 Task: Create Issue Issue0000000290 in Backlog  in Scrum Project Project0000000058 in Jira. Change IN PROGRESS as Status of Issue Issue0000000282 in Backlog  in Scrum Project Project0000000057 in Jira. Change IN PROGRESS as Status of Issue Issue0000000284 in Backlog  in Scrum Project Project0000000057 in Jira. Change IN PROGRESS as Status of Issue Issue0000000286 in Backlog  in Scrum Project Project0000000058 in Jira. Change IN PROGRESS as Status of Issue Issue0000000288 in Backlog  in Scrum Project Project0000000058 in Jira
Action: Mouse moved to (64, 225)
Screenshot: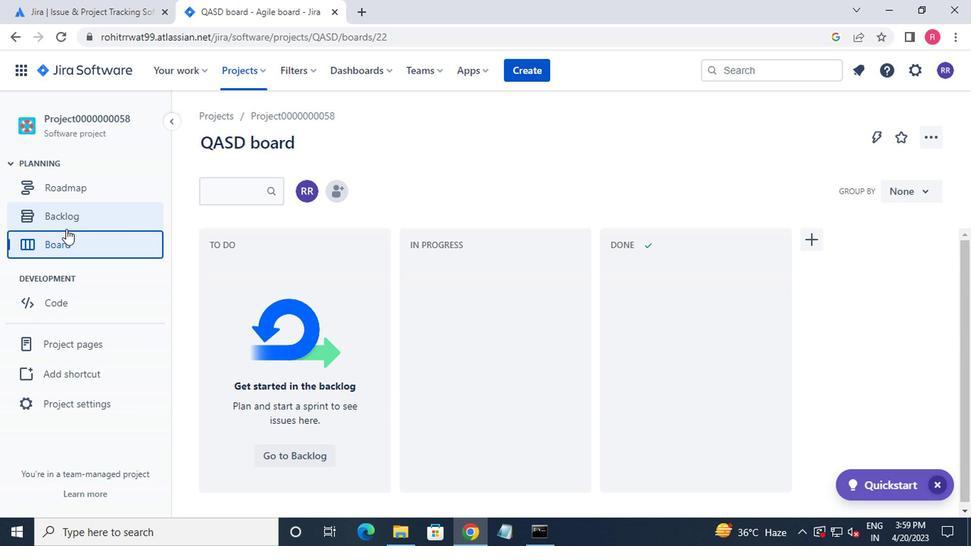 
Action: Mouse pressed left at (64, 225)
Screenshot: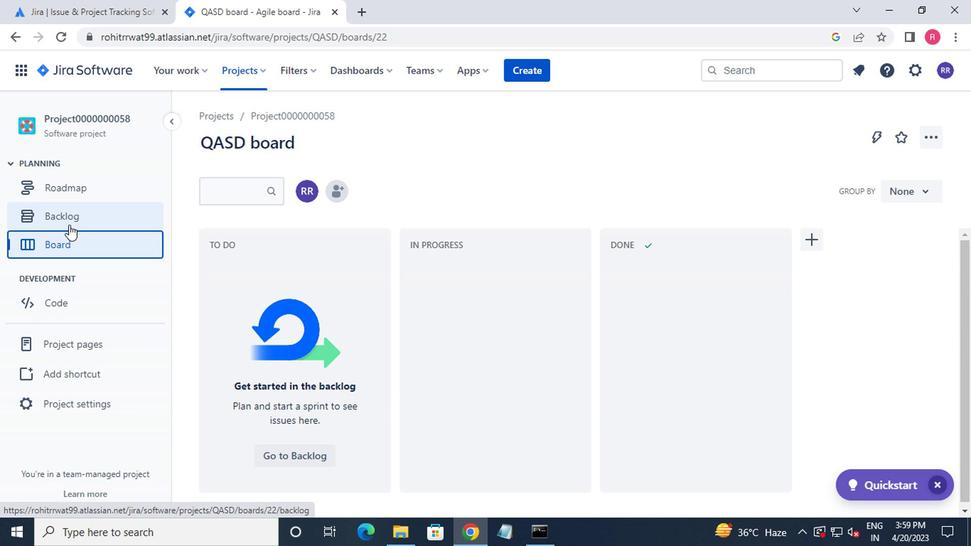 
Action: Mouse moved to (153, 321)
Screenshot: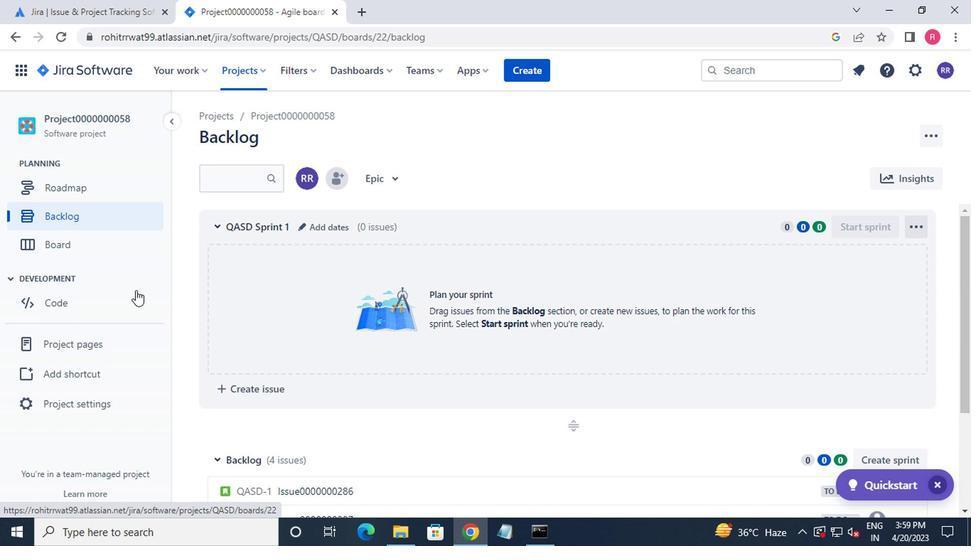 
Action: Mouse scrolled (153, 320) with delta (0, -1)
Screenshot: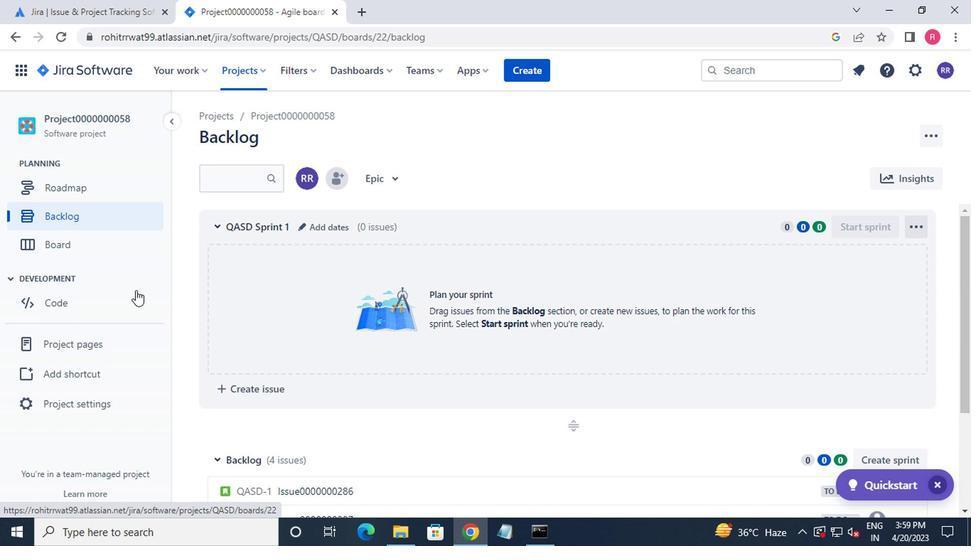 
Action: Mouse moved to (153, 322)
Screenshot: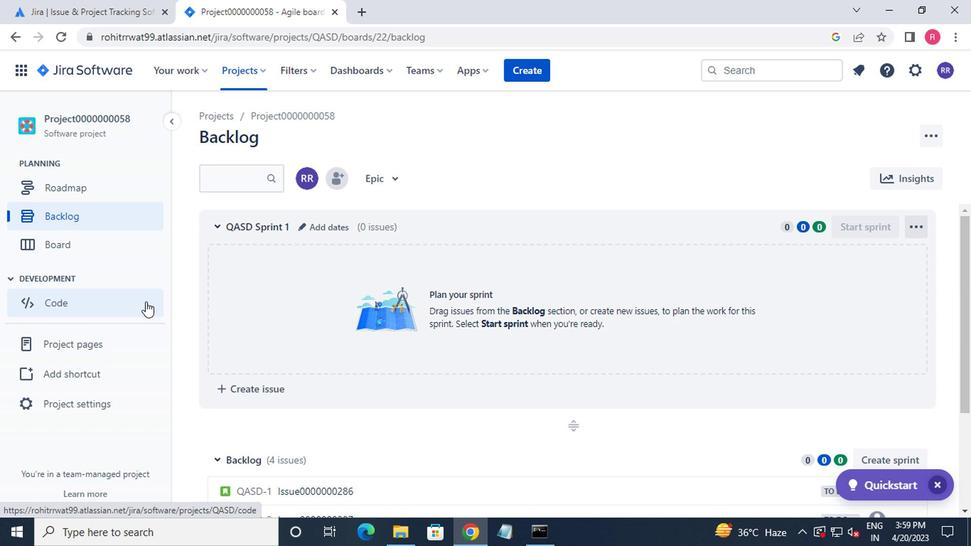 
Action: Mouse scrolled (153, 321) with delta (0, 0)
Screenshot: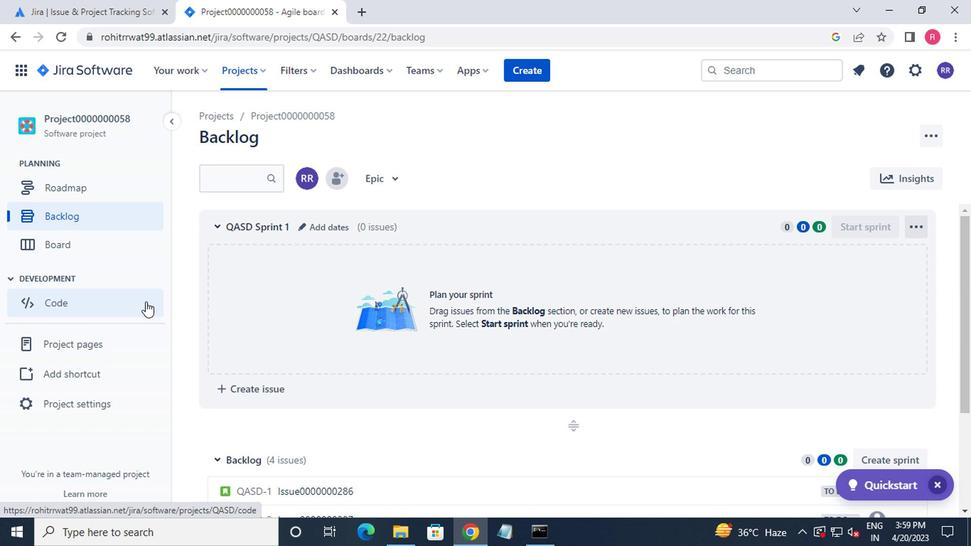 
Action: Mouse moved to (154, 323)
Screenshot: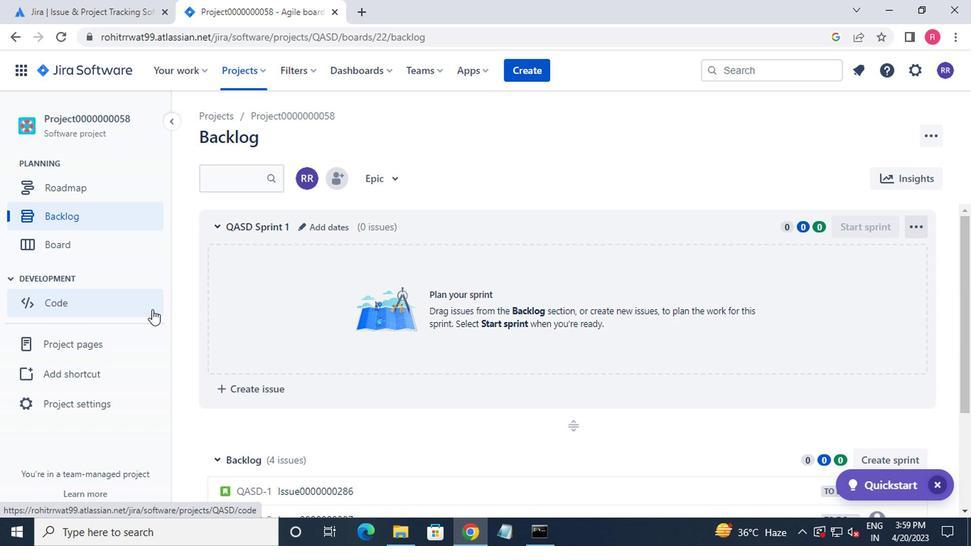 
Action: Mouse scrolled (154, 323) with delta (0, 0)
Screenshot: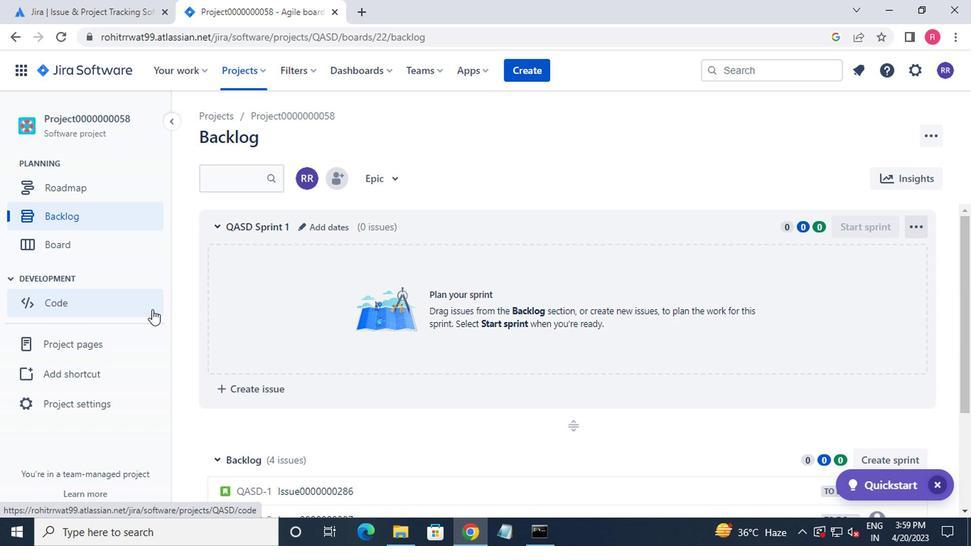 
Action: Mouse moved to (230, 350)
Screenshot: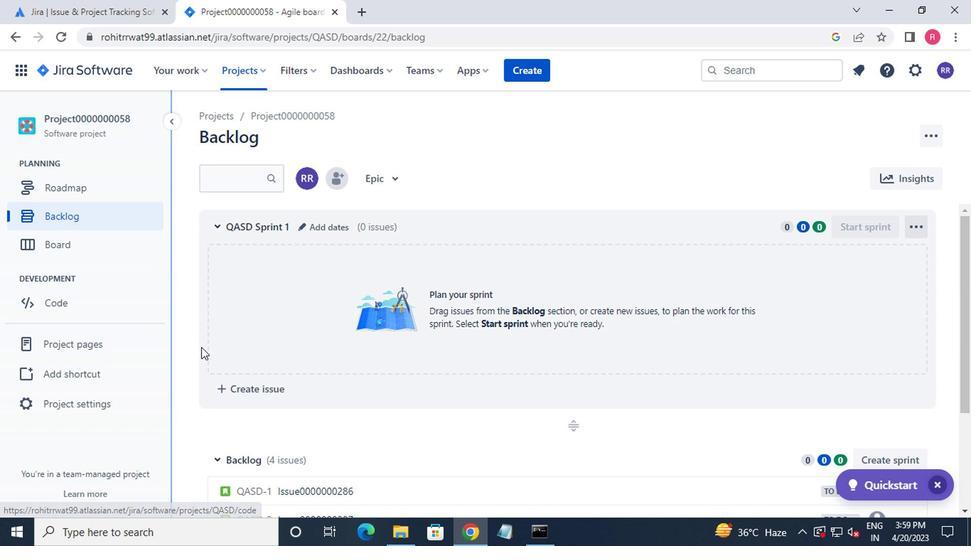 
Action: Mouse scrolled (230, 350) with delta (0, 0)
Screenshot: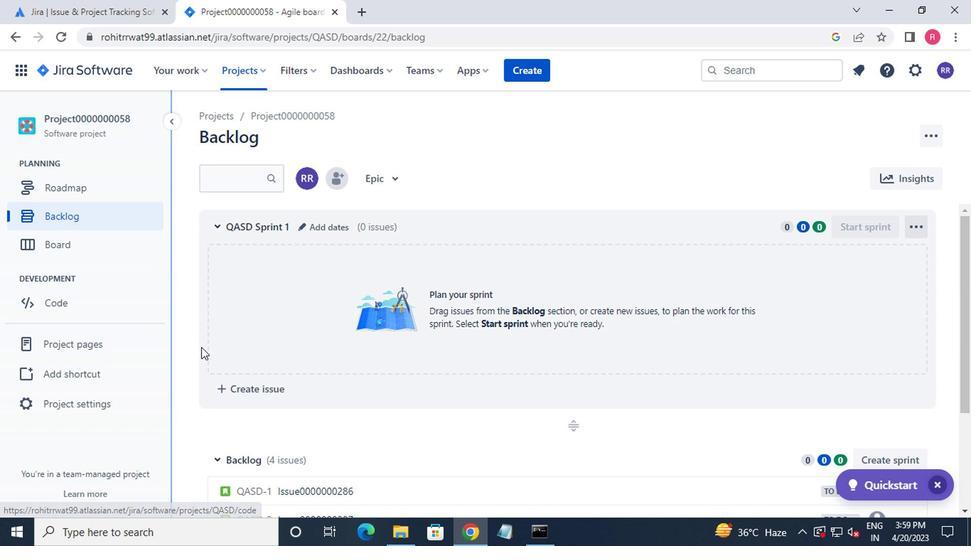 
Action: Mouse moved to (248, 357)
Screenshot: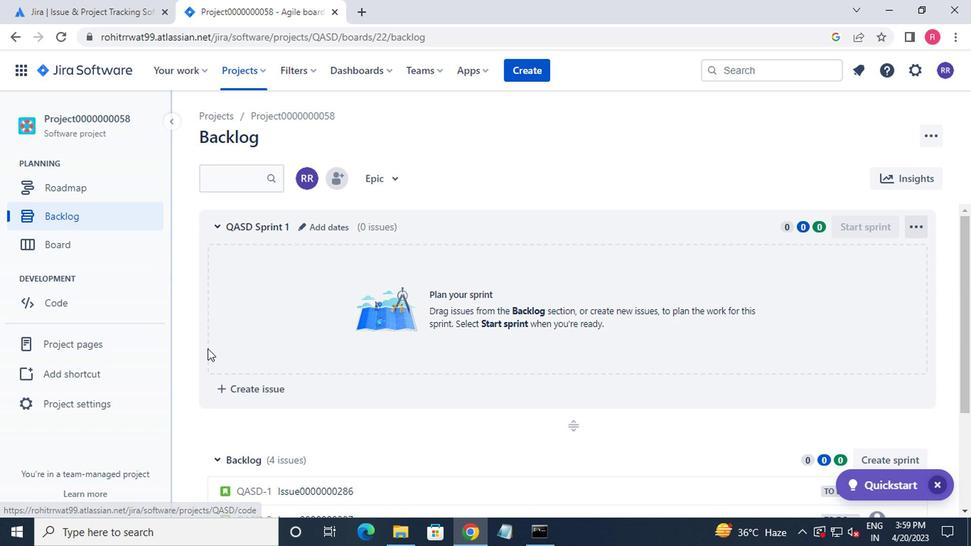 
Action: Mouse scrolled (248, 356) with delta (0, 0)
Screenshot: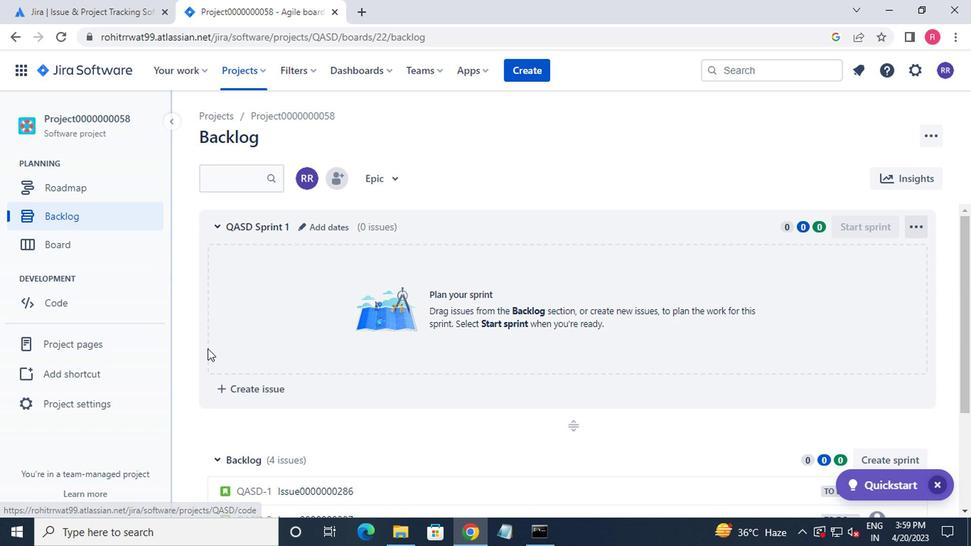 
Action: Mouse moved to (267, 360)
Screenshot: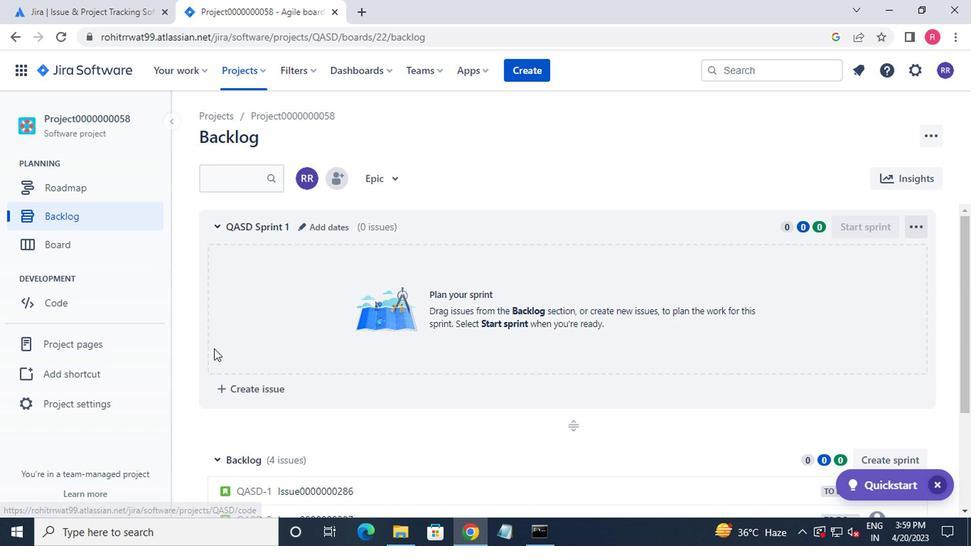 
Action: Mouse scrolled (267, 360) with delta (0, 0)
Screenshot: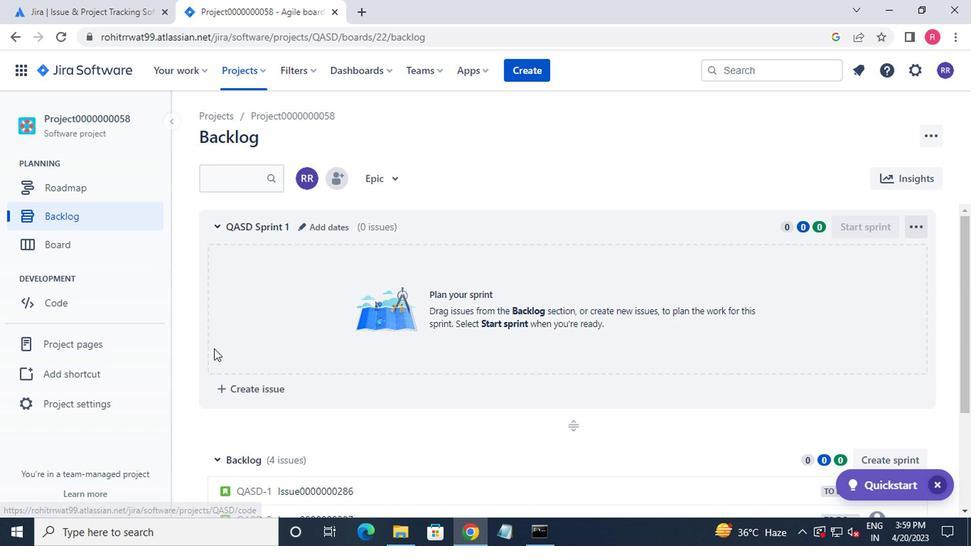 
Action: Mouse moved to (266, 453)
Screenshot: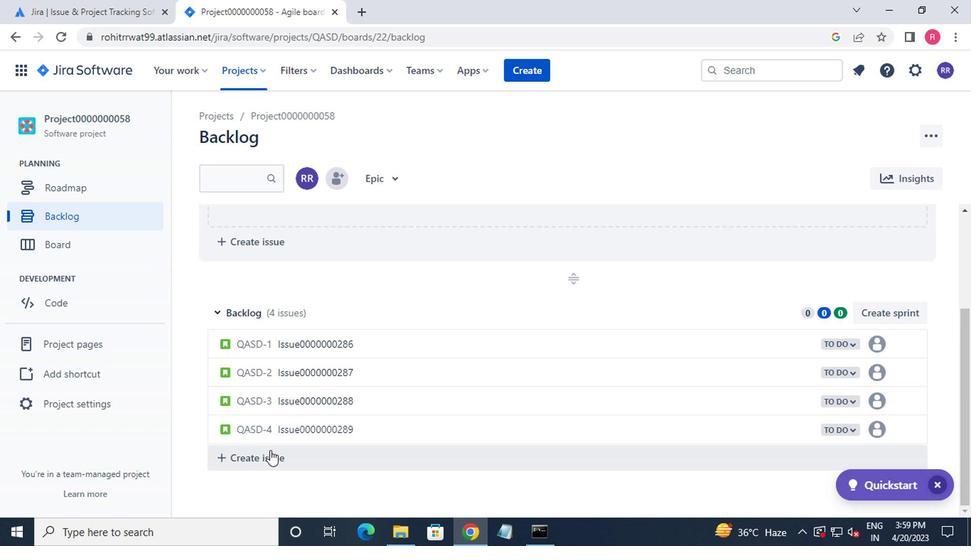 
Action: Mouse pressed left at (266, 453)
Screenshot: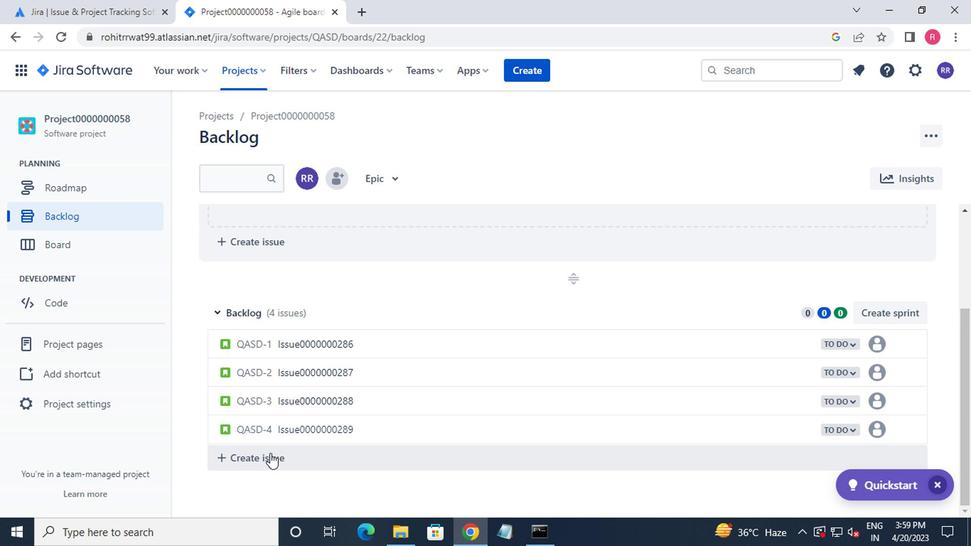 
Action: Key pressed <Key.shift_r>Issue0000000290<Key.enter>
Screenshot: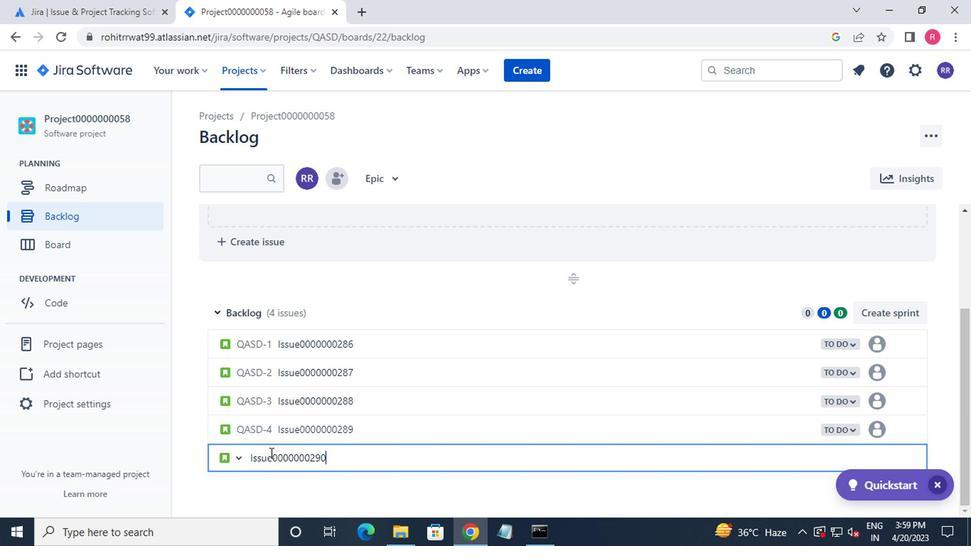 
Action: Mouse moved to (183, 66)
Screenshot: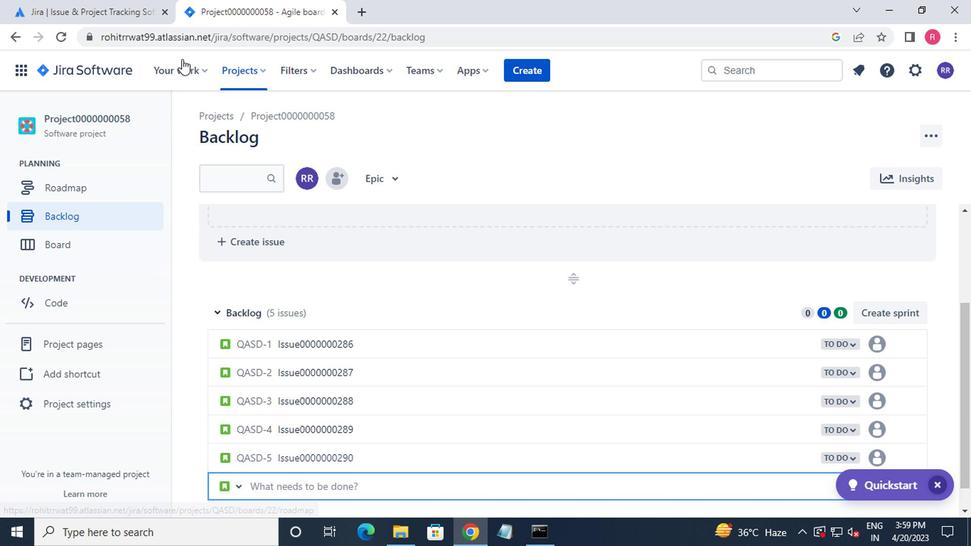 
Action: Mouse pressed left at (183, 66)
Screenshot: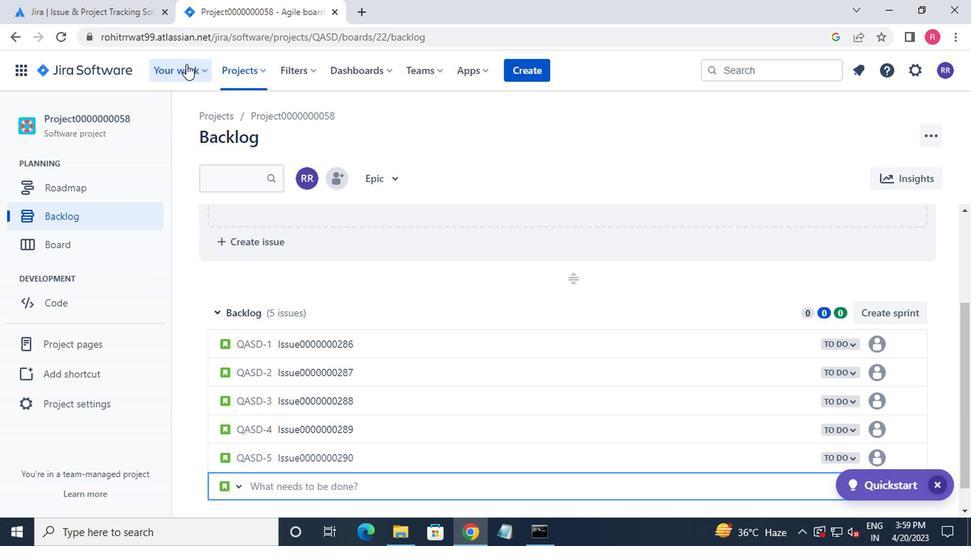 
Action: Mouse moved to (229, 75)
Screenshot: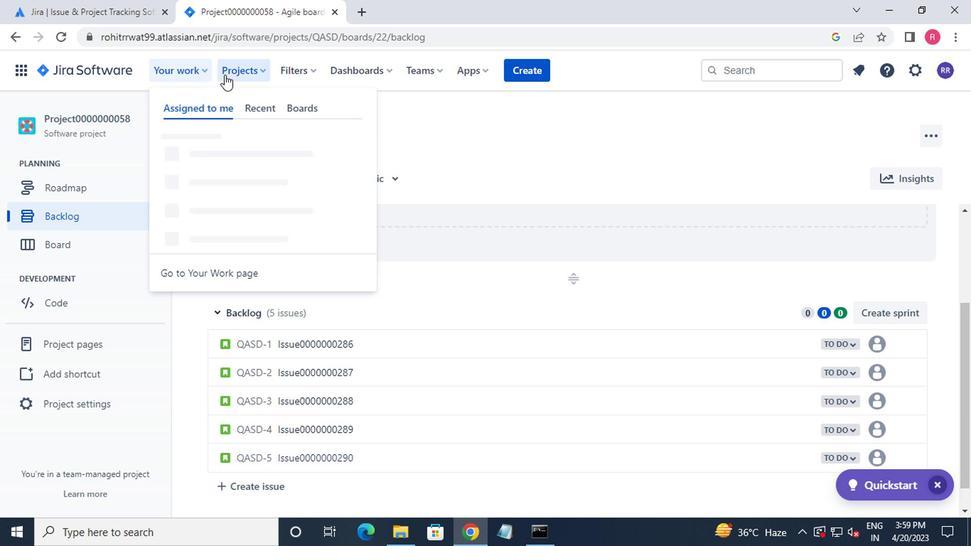 
Action: Mouse pressed left at (229, 75)
Screenshot: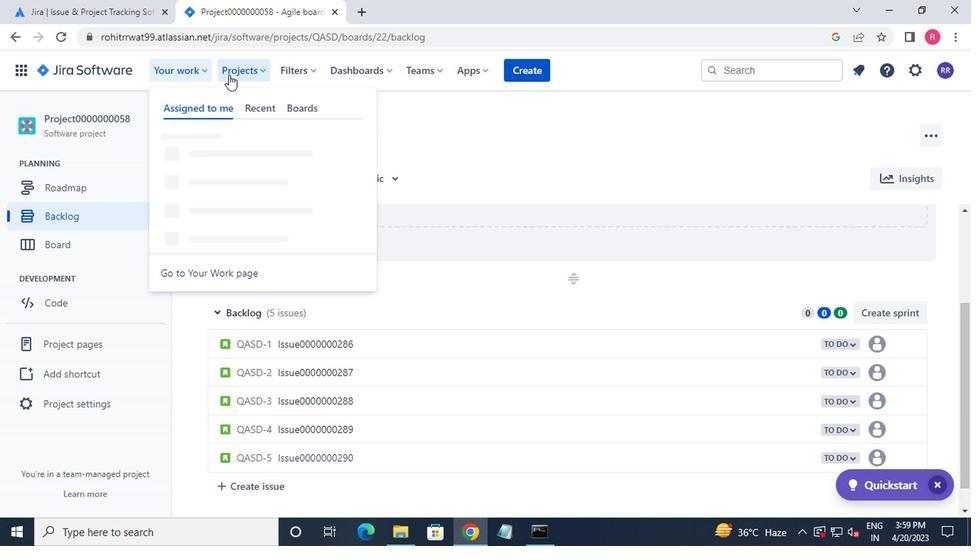 
Action: Mouse moved to (297, 164)
Screenshot: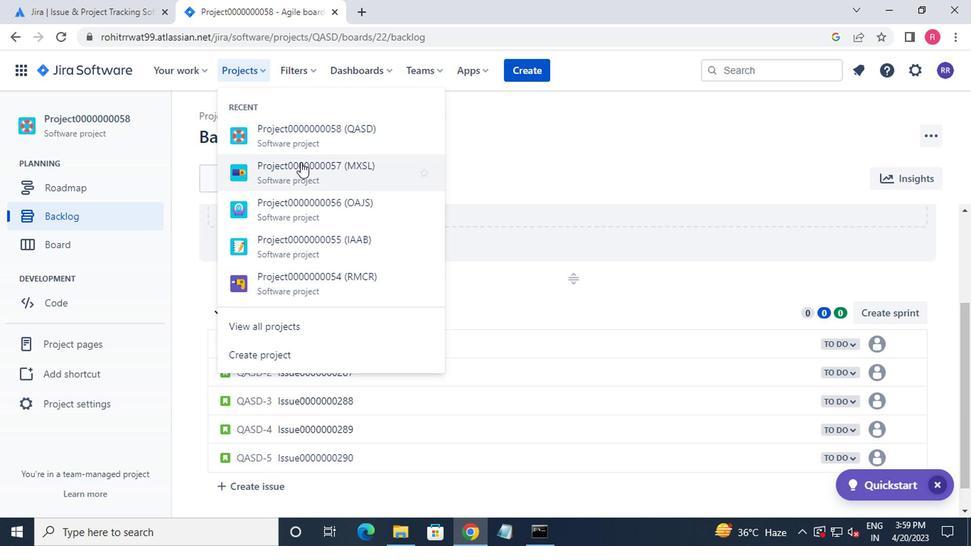 
Action: Mouse pressed left at (297, 164)
Screenshot: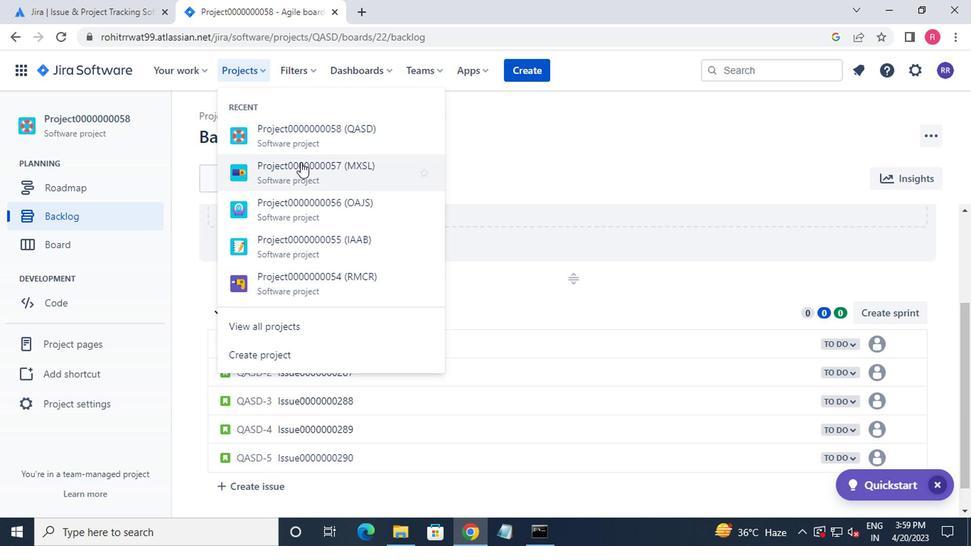 
Action: Mouse moved to (96, 222)
Screenshot: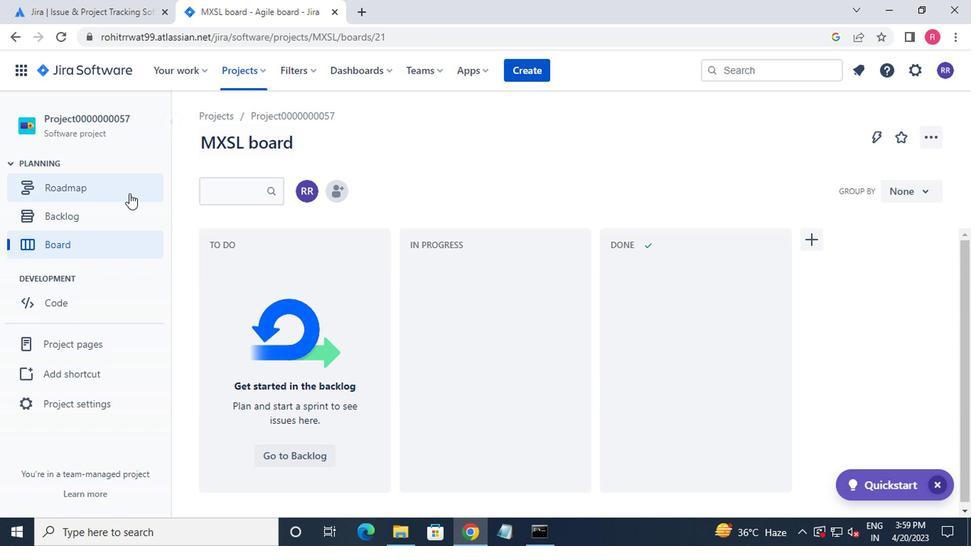
Action: Mouse pressed left at (96, 222)
Screenshot: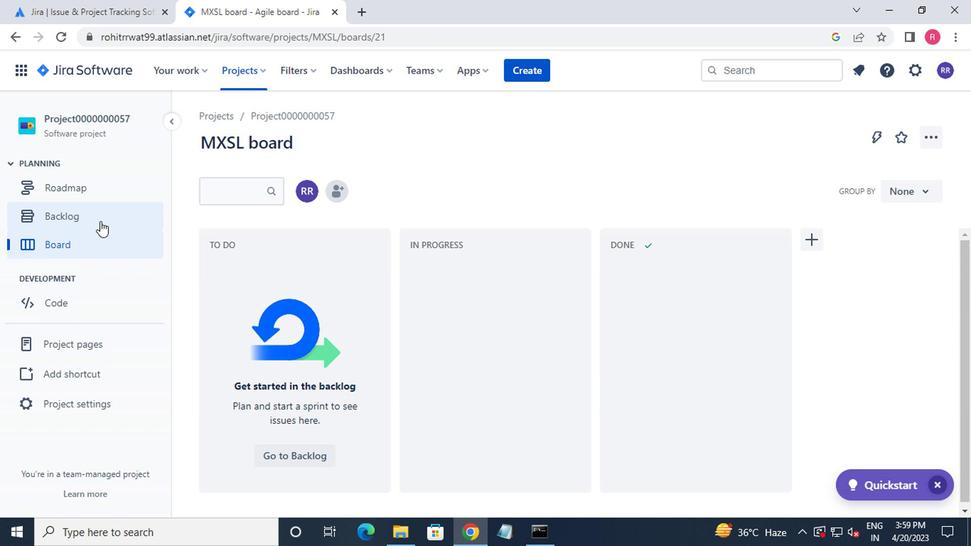 
Action: Mouse moved to (412, 300)
Screenshot: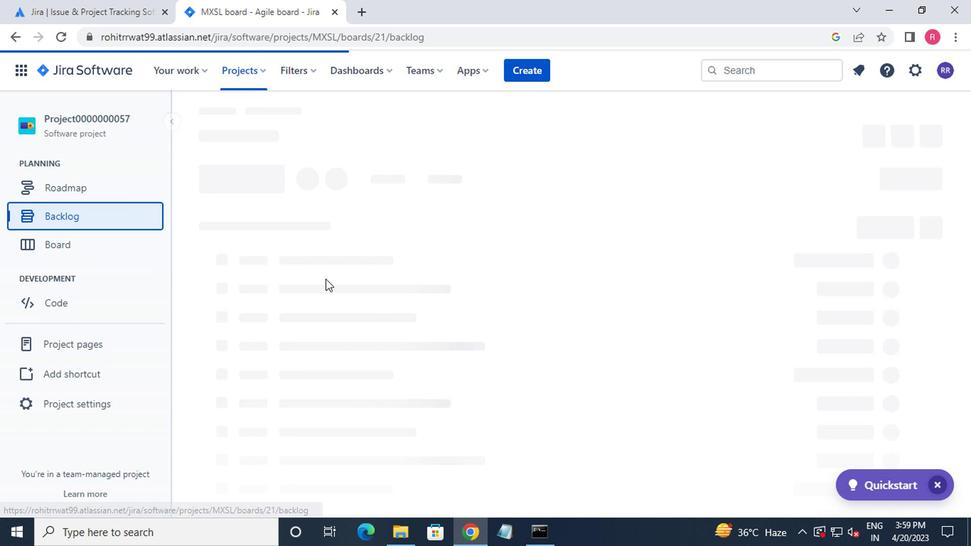 
Action: Mouse scrolled (412, 299) with delta (0, -1)
Screenshot: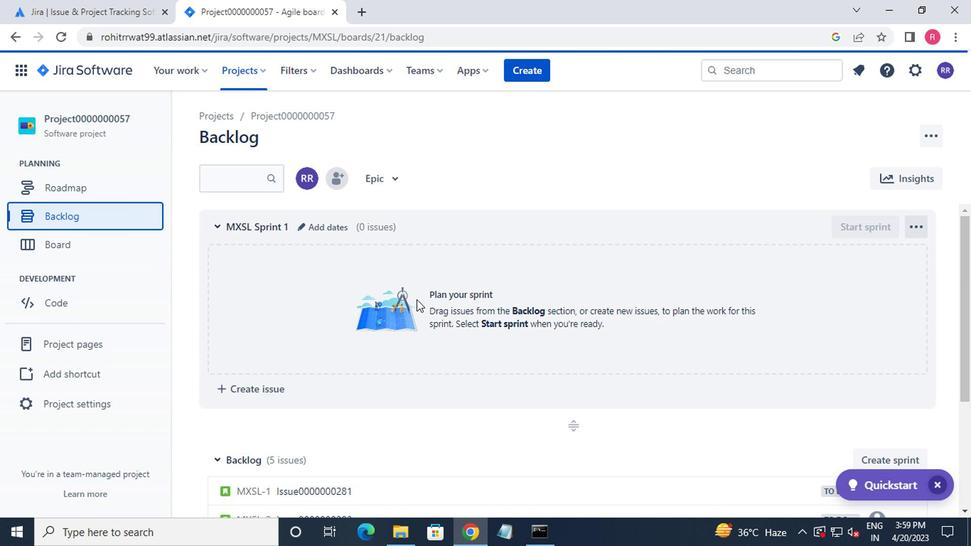 
Action: Mouse scrolled (412, 299) with delta (0, -1)
Screenshot: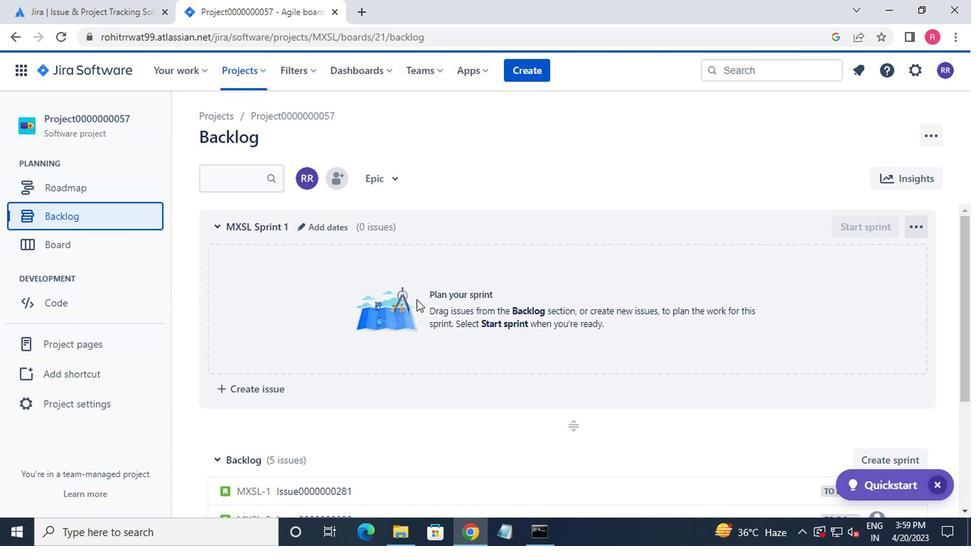 
Action: Mouse scrolled (412, 299) with delta (0, -1)
Screenshot: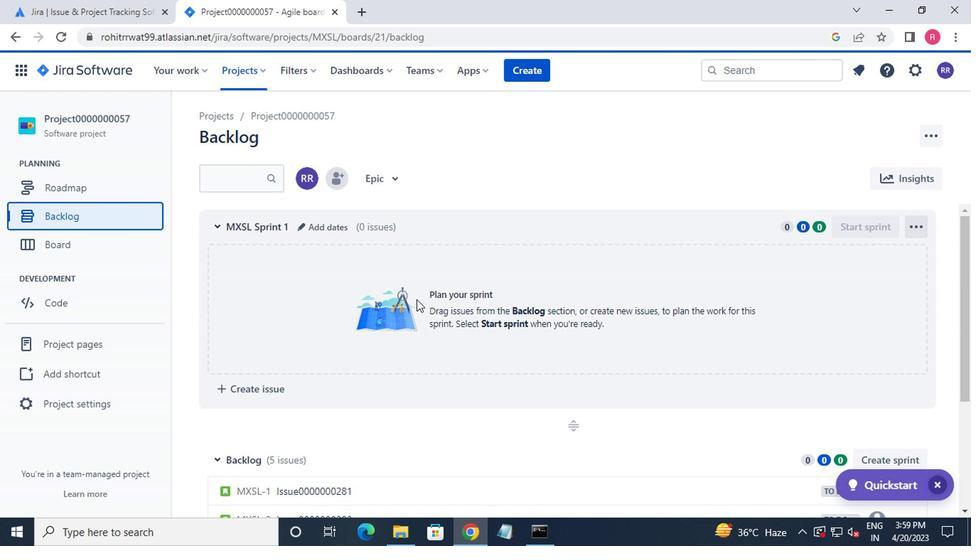 
Action: Mouse moved to (492, 276)
Screenshot: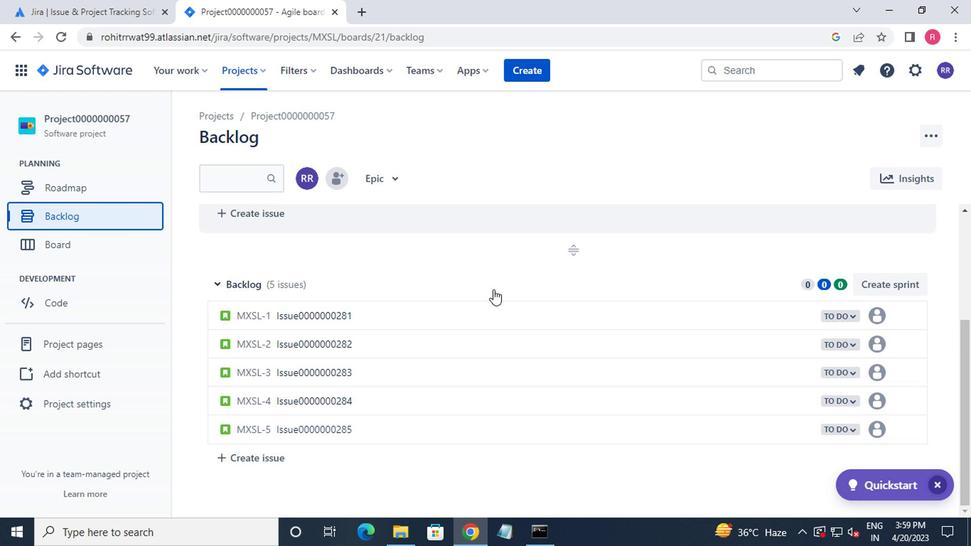 
Action: Mouse scrolled (492, 277) with delta (0, 1)
Screenshot: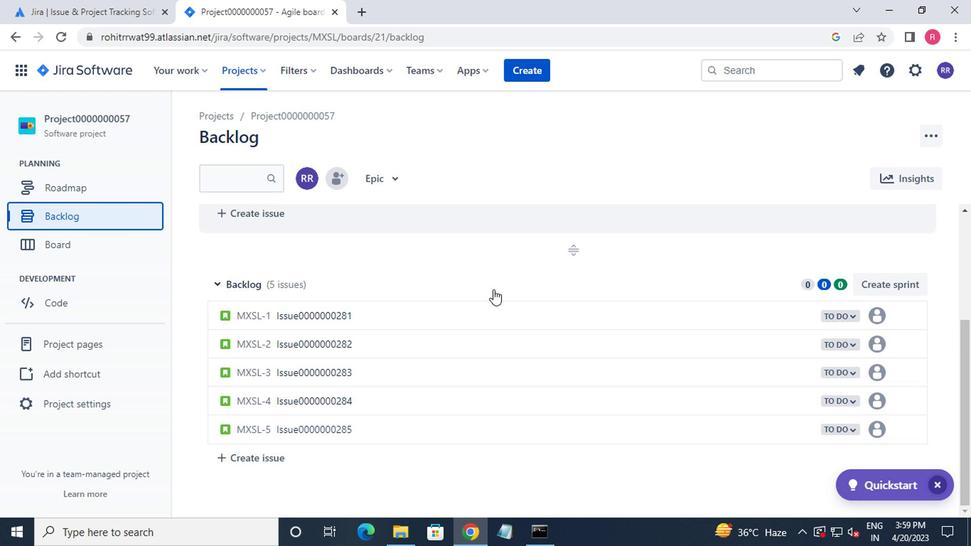 
Action: Mouse scrolled (492, 277) with delta (0, 1)
Screenshot: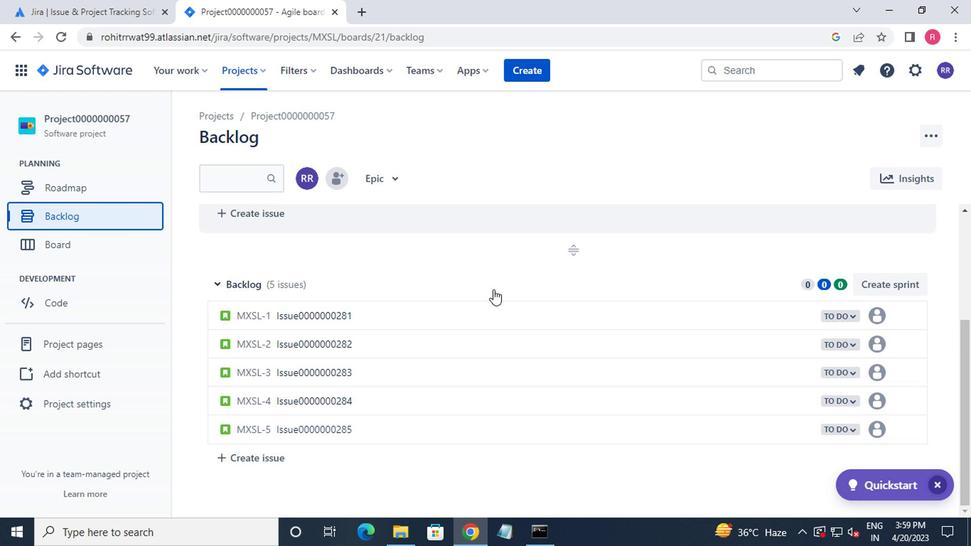 
Action: Mouse scrolled (492, 277) with delta (0, 1)
Screenshot: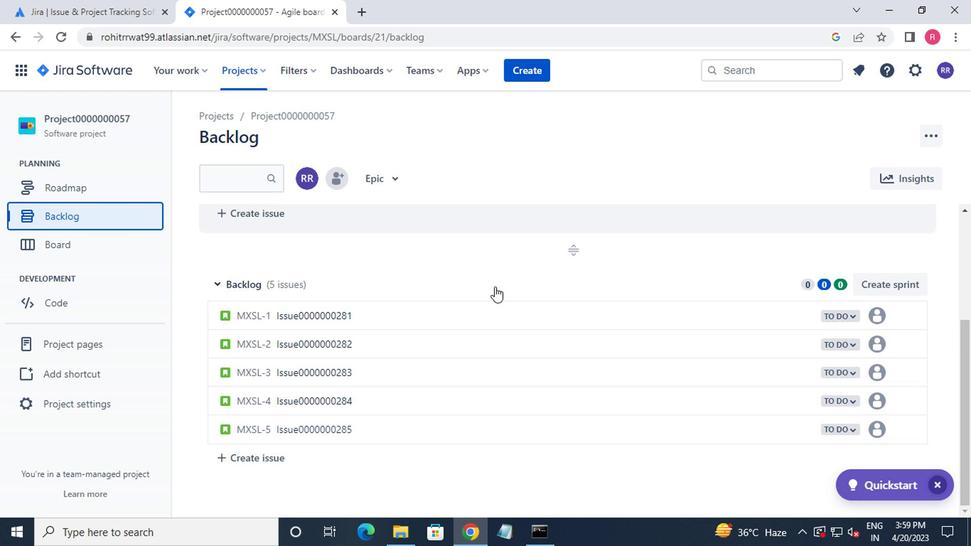 
Action: Mouse moved to (494, 264)
Screenshot: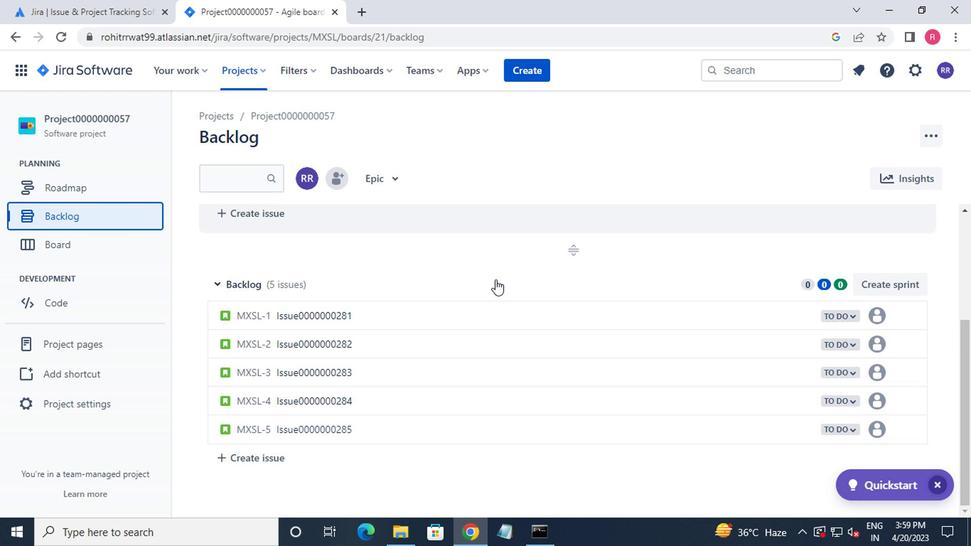 
Action: Mouse scrolled (494, 264) with delta (0, 0)
Screenshot: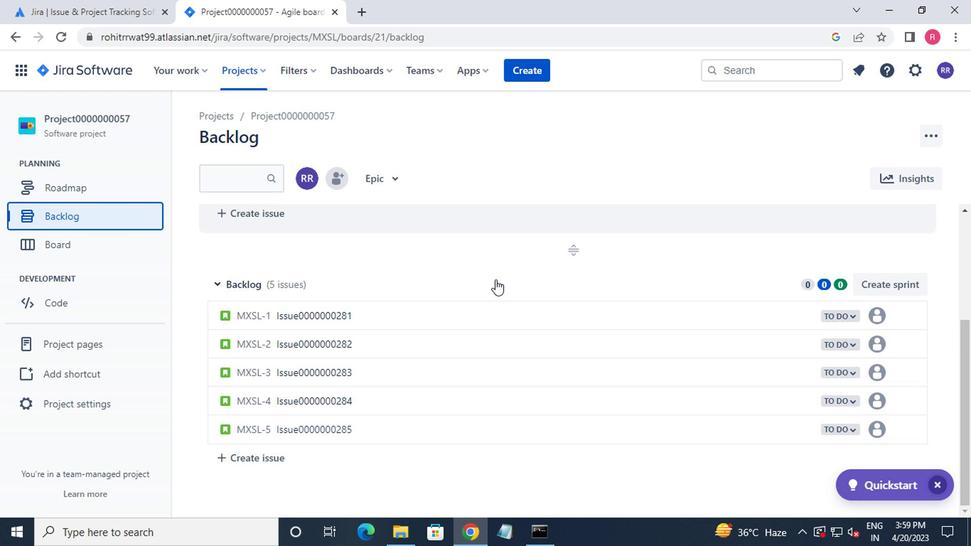 
Action: Mouse moved to (561, 389)
Screenshot: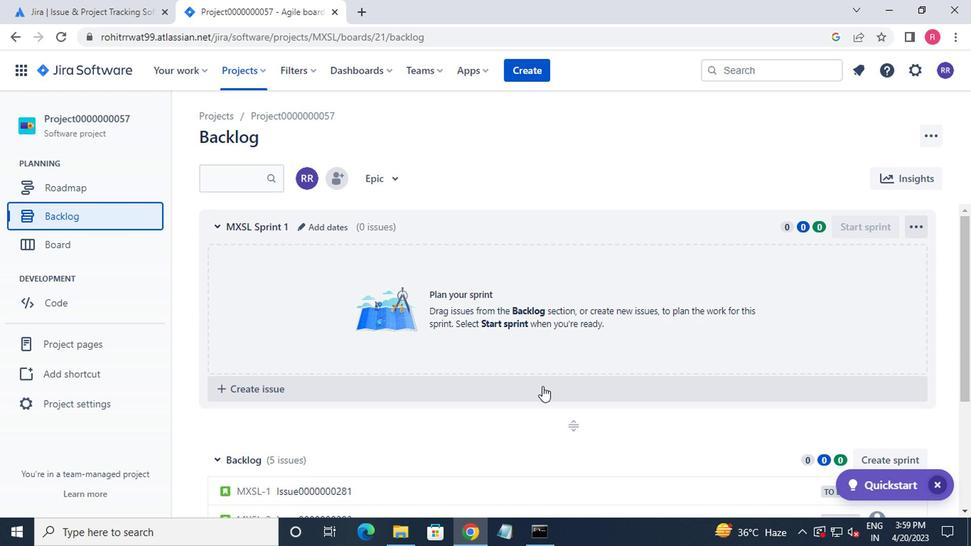 
Action: Mouse scrolled (561, 388) with delta (0, 0)
Screenshot: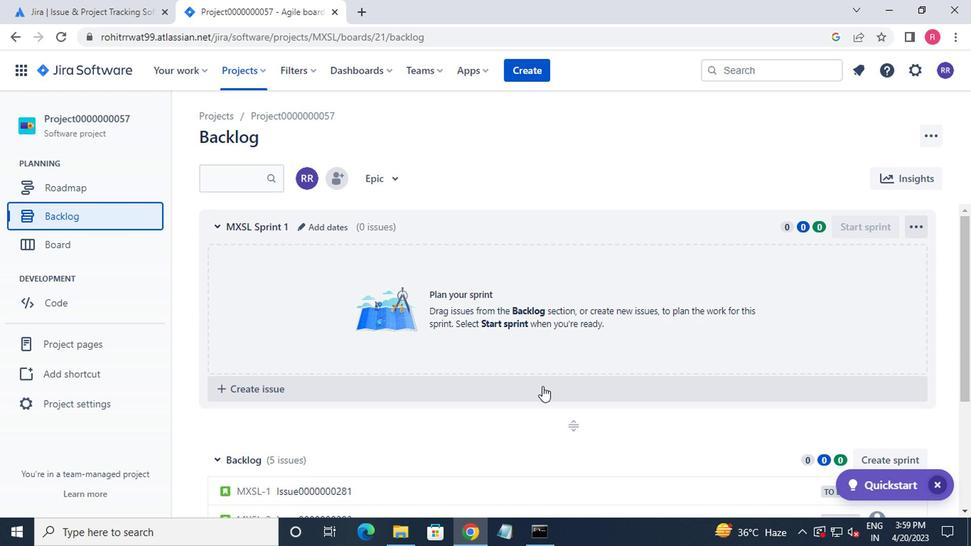 
Action: Mouse moved to (565, 389)
Screenshot: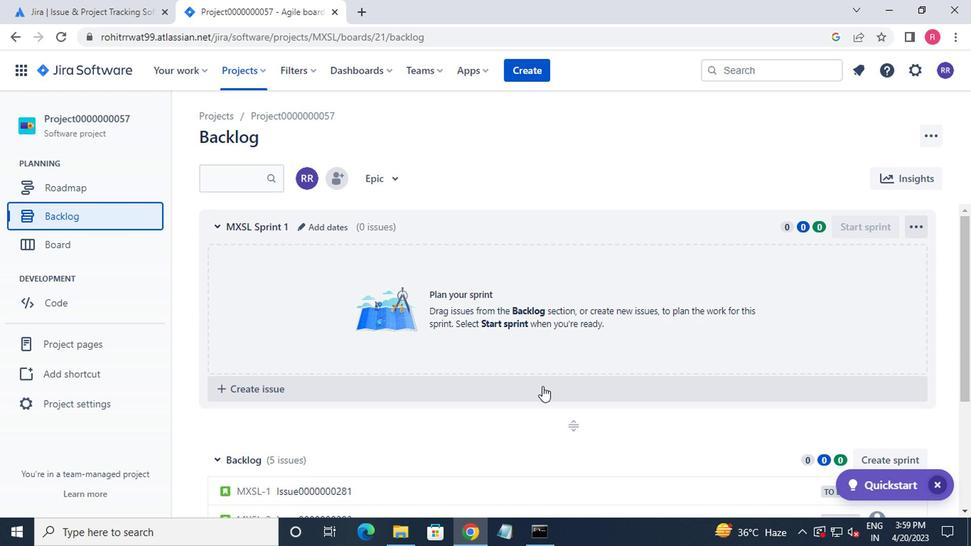 
Action: Mouse scrolled (565, 388) with delta (0, 0)
Screenshot: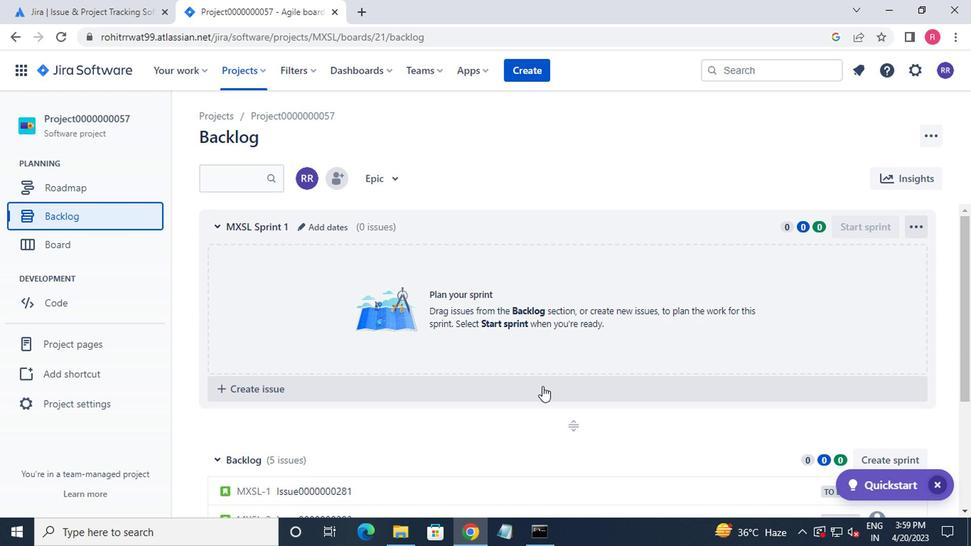 
Action: Mouse moved to (569, 387)
Screenshot: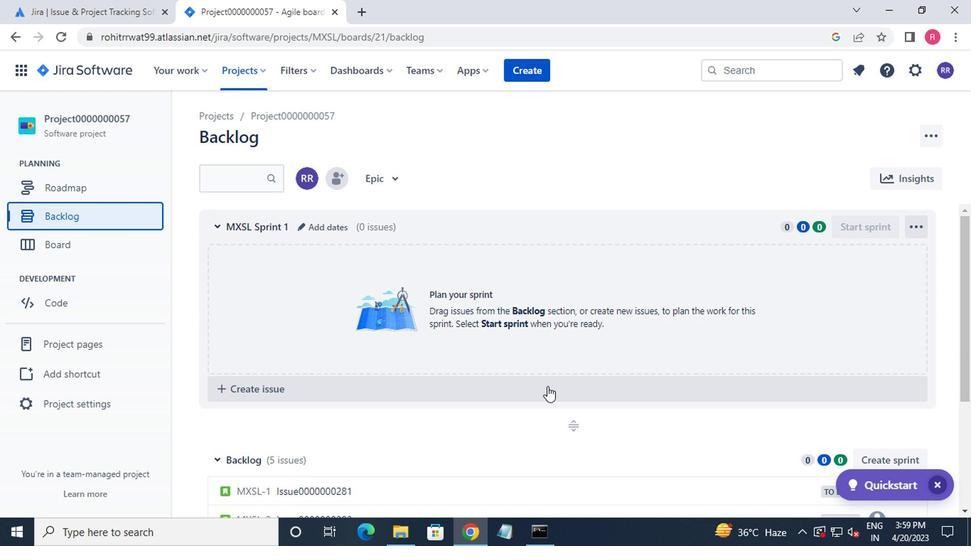 
Action: Mouse scrolled (569, 386) with delta (0, 0)
Screenshot: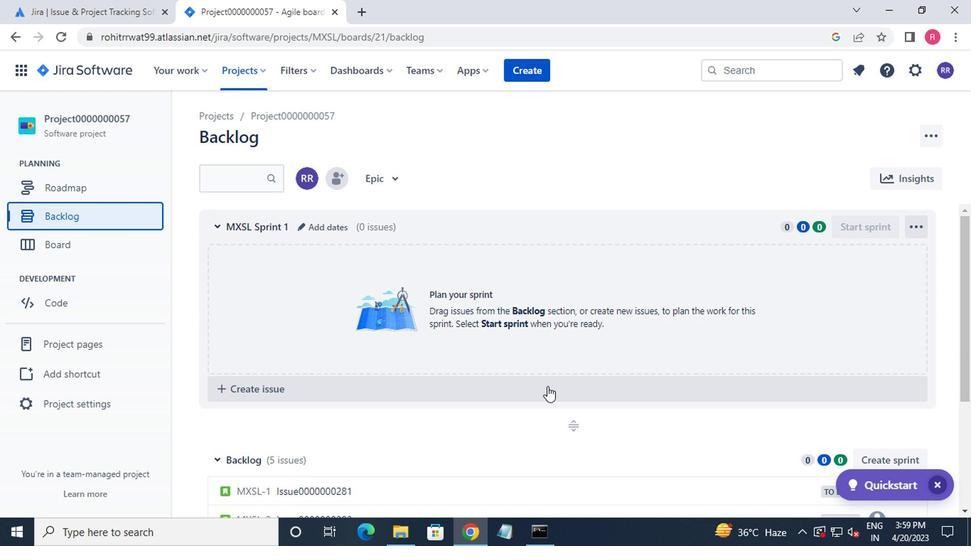 
Action: Mouse moved to (838, 343)
Screenshot: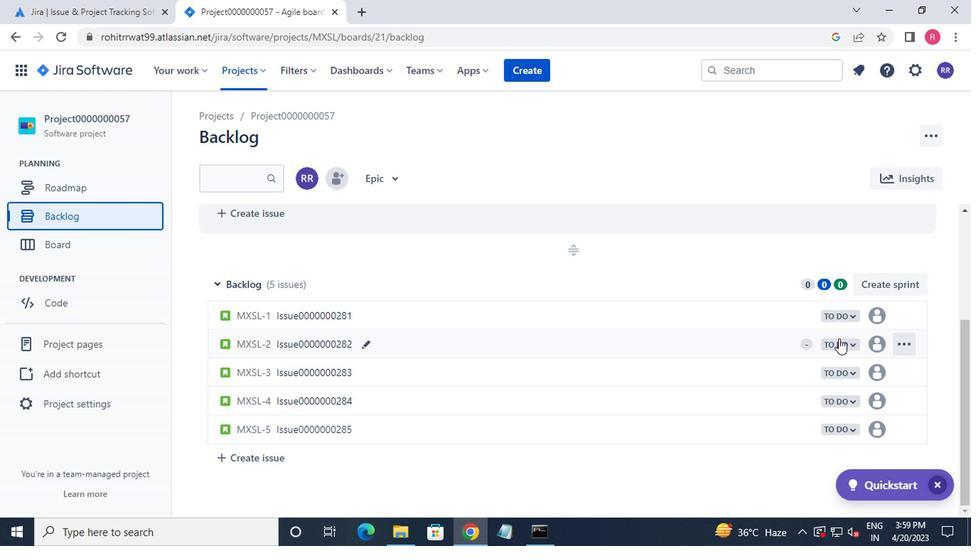 
Action: Mouse pressed left at (838, 343)
Screenshot: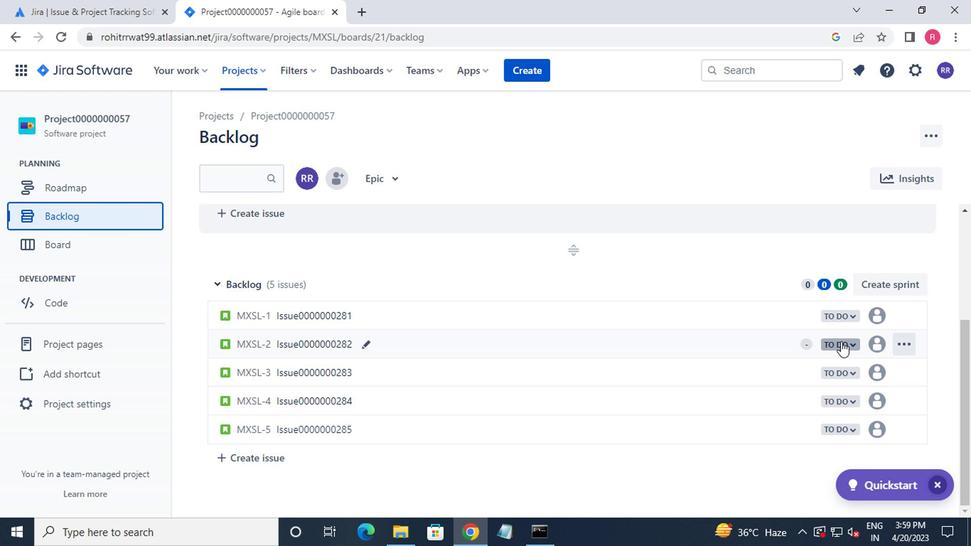
Action: Mouse moved to (759, 373)
Screenshot: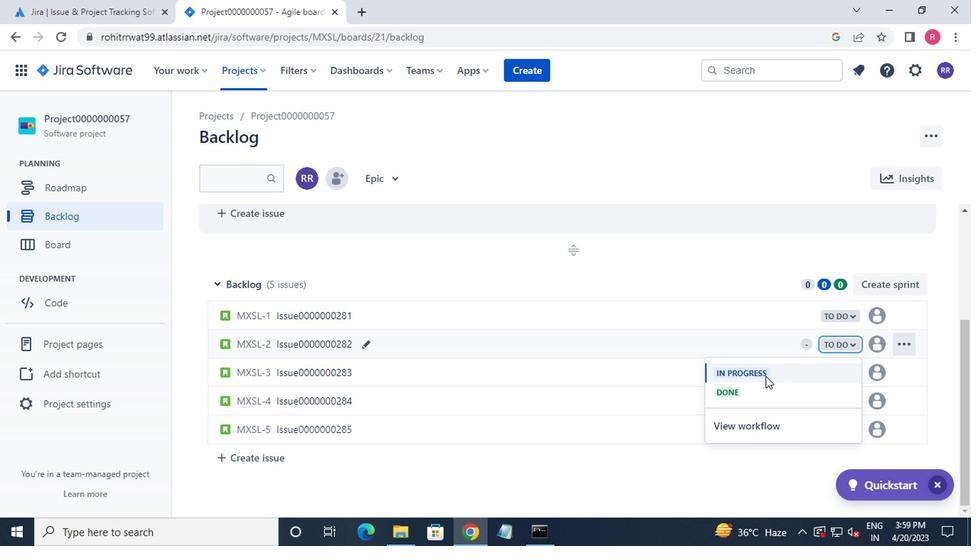 
Action: Mouse pressed left at (759, 373)
Screenshot: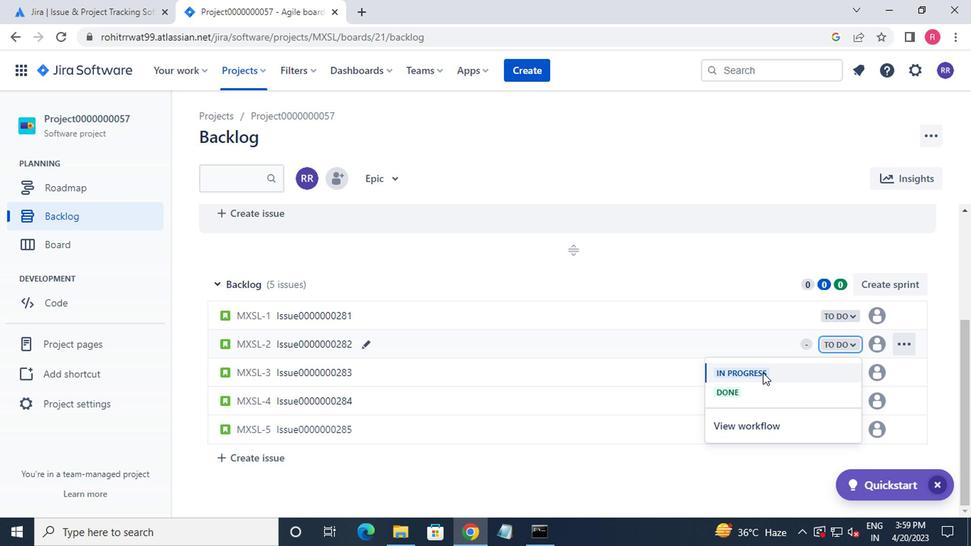 
Action: Mouse moved to (844, 399)
Screenshot: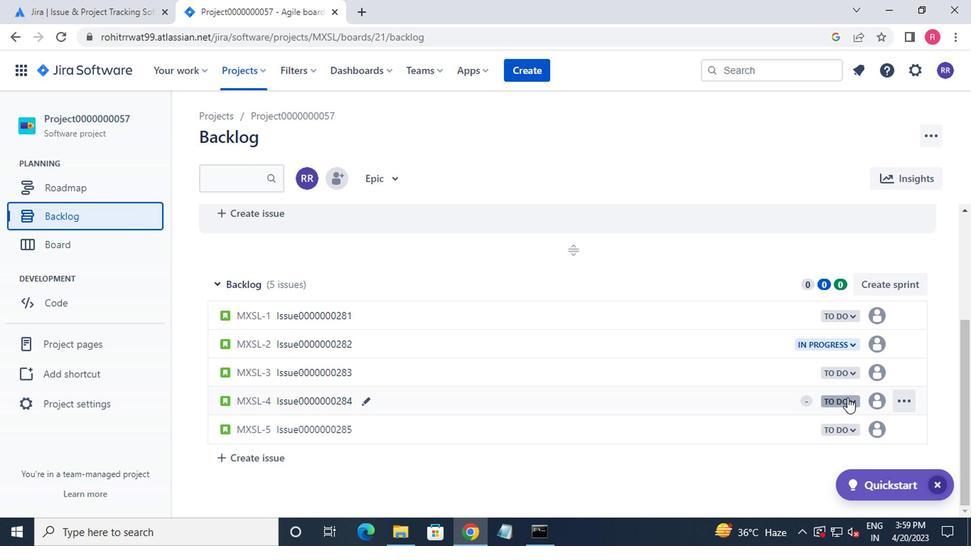 
Action: Mouse pressed left at (844, 399)
Screenshot: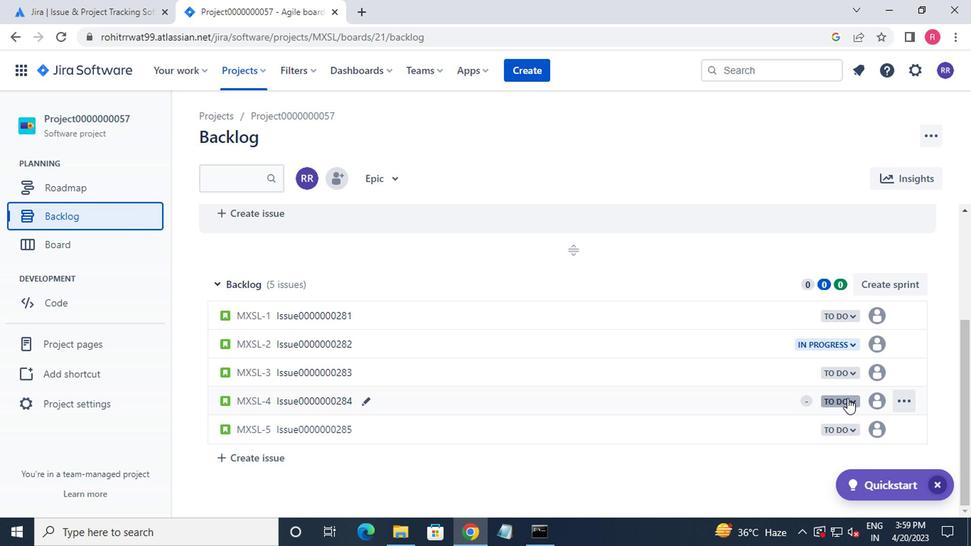 
Action: Mouse moved to (792, 427)
Screenshot: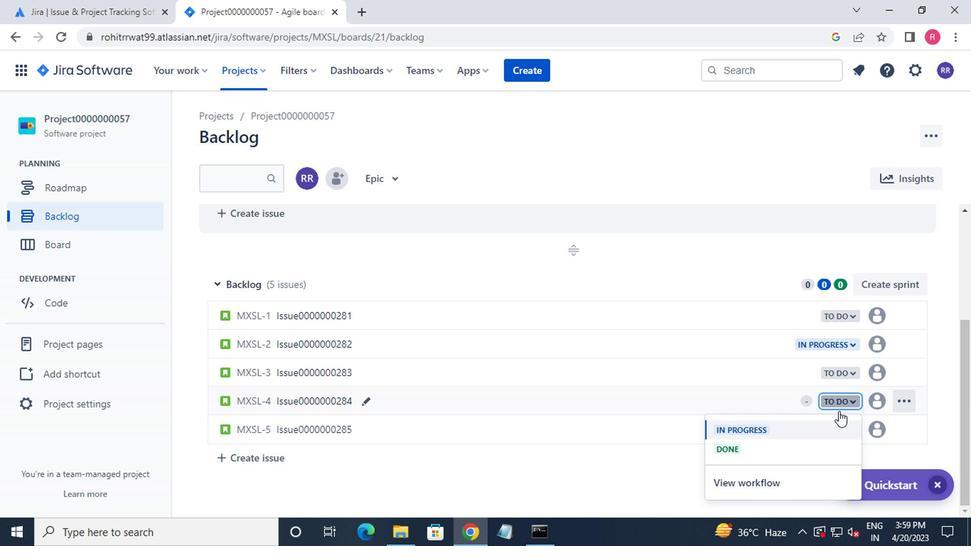 
Action: Mouse pressed left at (792, 427)
Screenshot: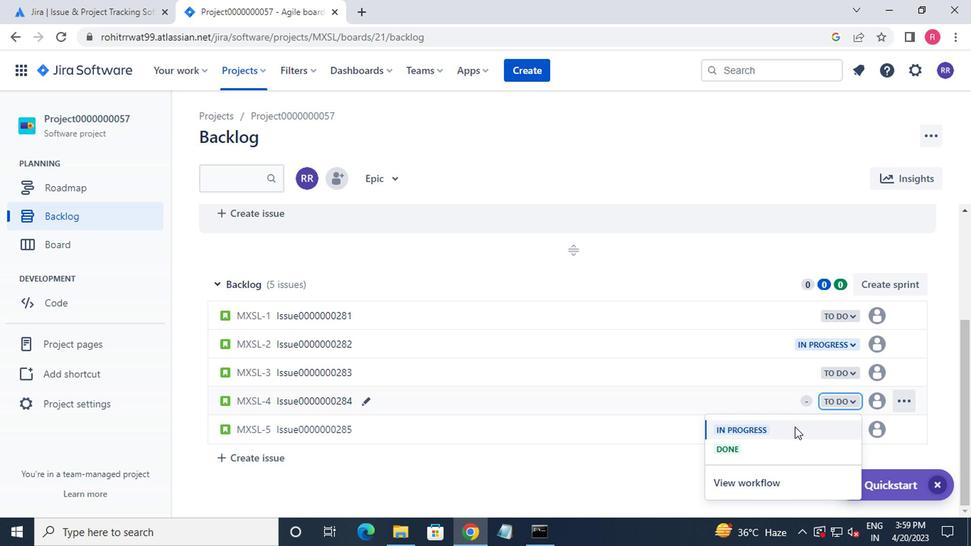 
Action: Mouse moved to (218, 73)
Screenshot: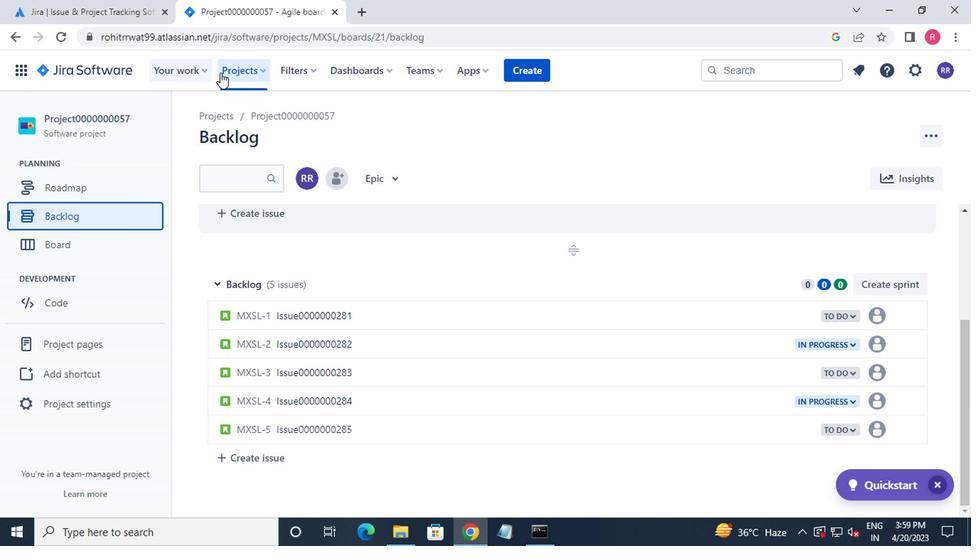 
Action: Mouse pressed left at (218, 73)
Screenshot: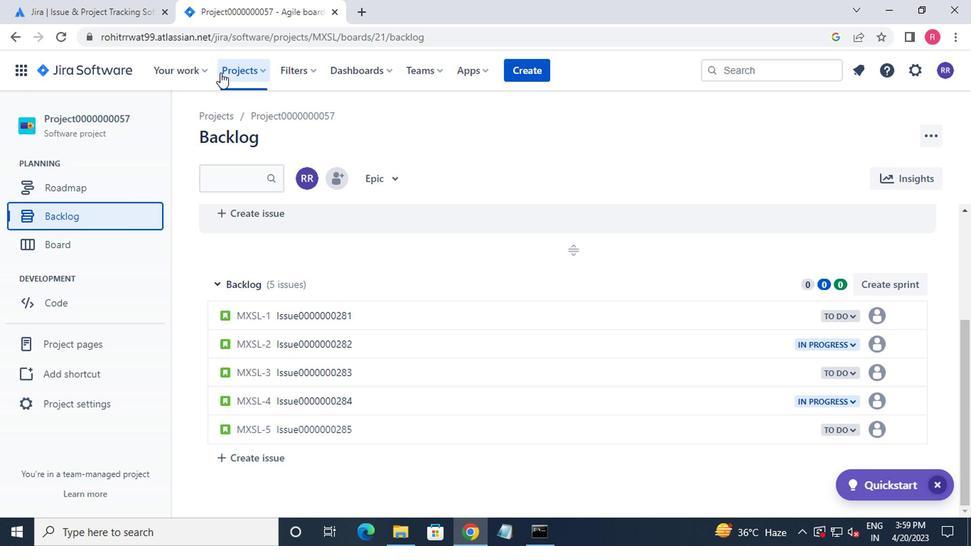 
Action: Mouse moved to (282, 166)
Screenshot: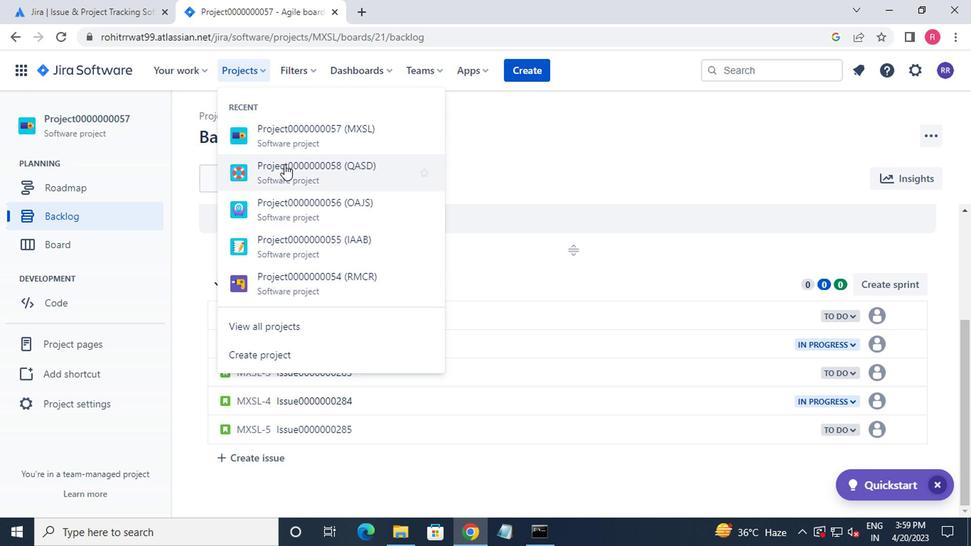 
Action: Mouse pressed left at (282, 166)
Screenshot: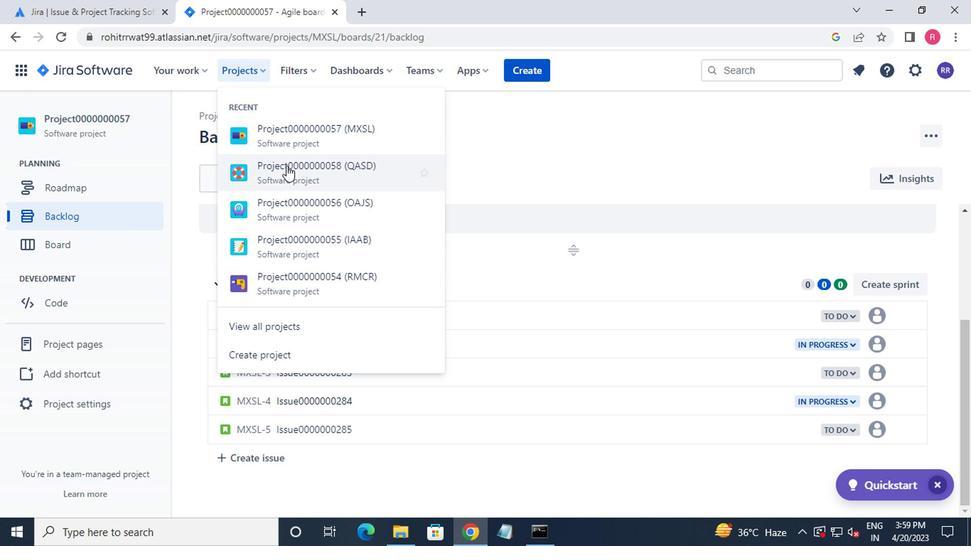 
Action: Mouse moved to (50, 211)
Screenshot: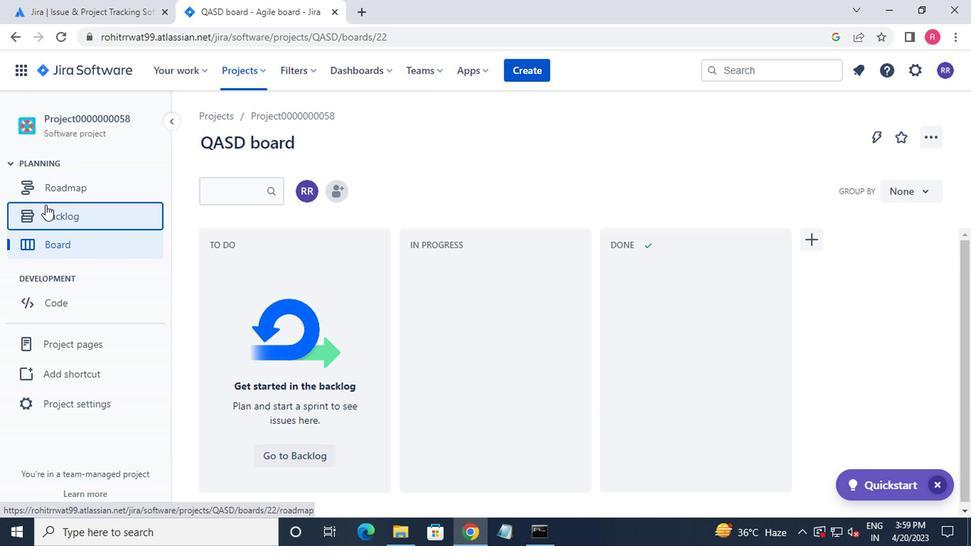 
Action: Mouse pressed left at (50, 211)
Screenshot: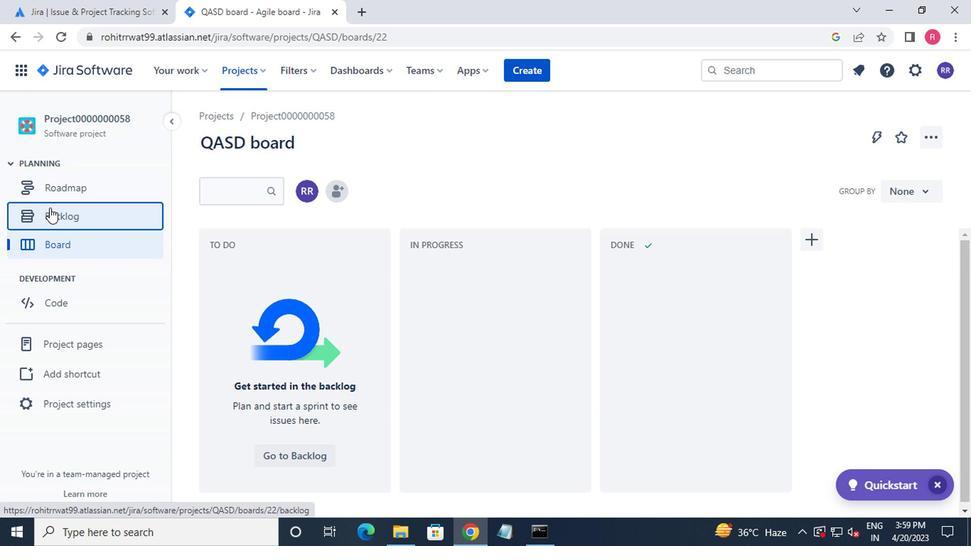 
Action: Mouse moved to (381, 357)
Screenshot: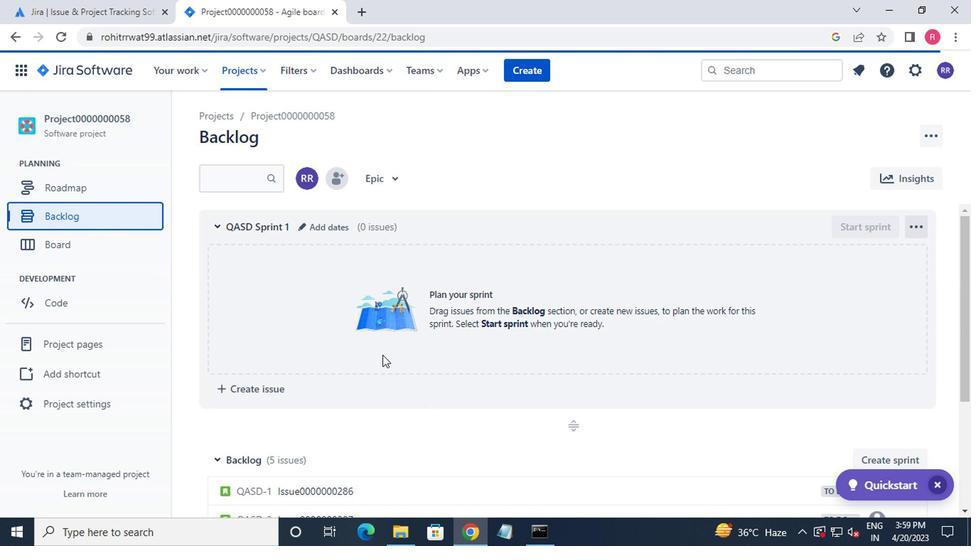 
Action: Mouse scrolled (381, 357) with delta (0, 0)
Screenshot: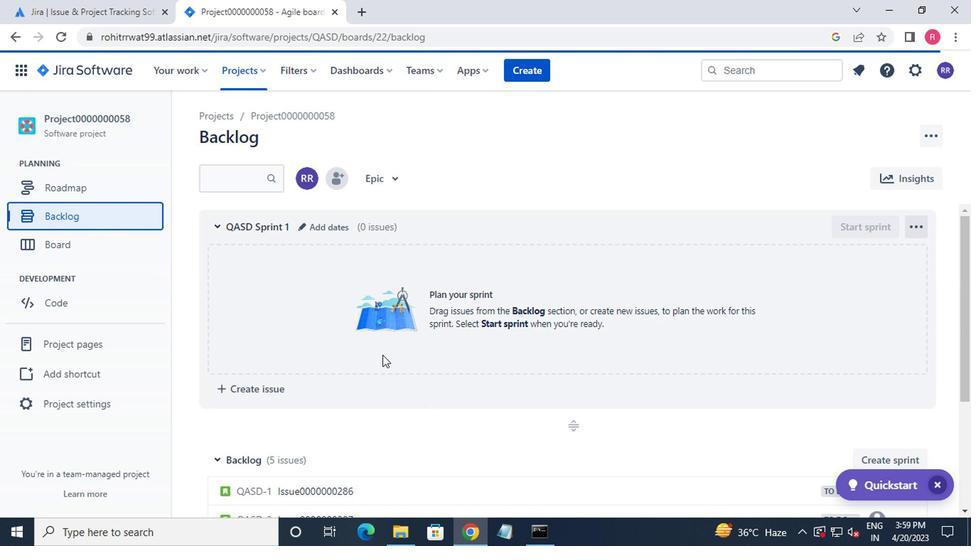 
Action: Mouse moved to (384, 360)
Screenshot: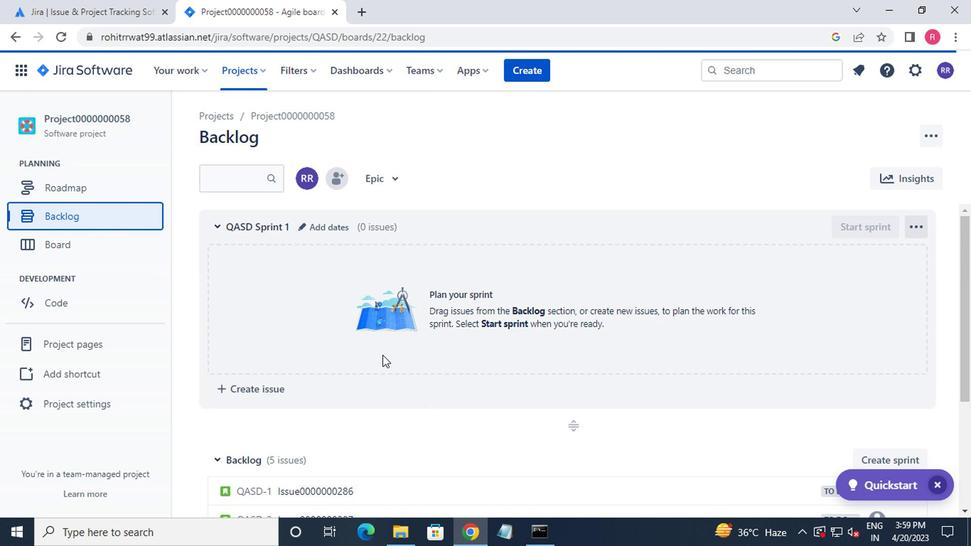 
Action: Mouse scrolled (384, 360) with delta (0, 0)
Screenshot: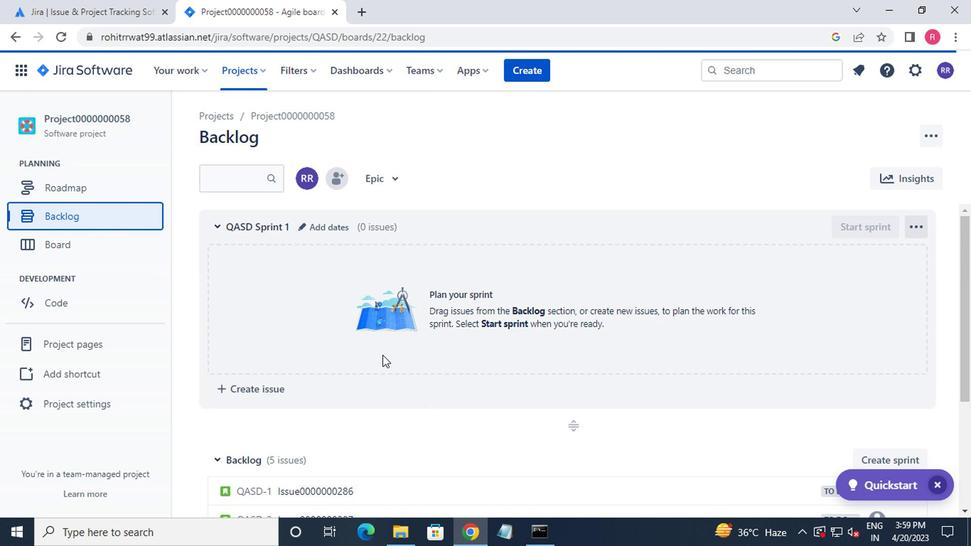 
Action: Mouse moved to (387, 361)
Screenshot: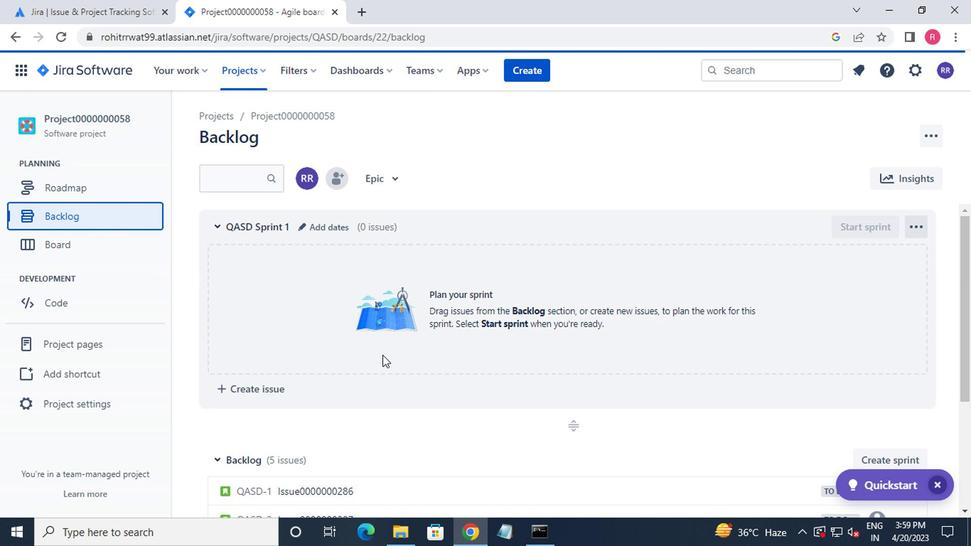 
Action: Mouse scrolled (387, 360) with delta (0, -1)
Screenshot: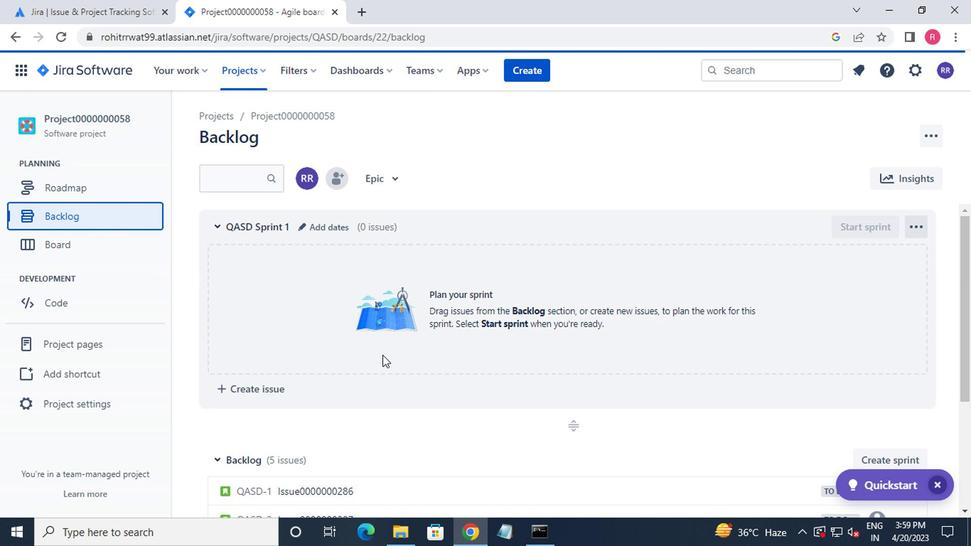 
Action: Mouse moved to (389, 362)
Screenshot: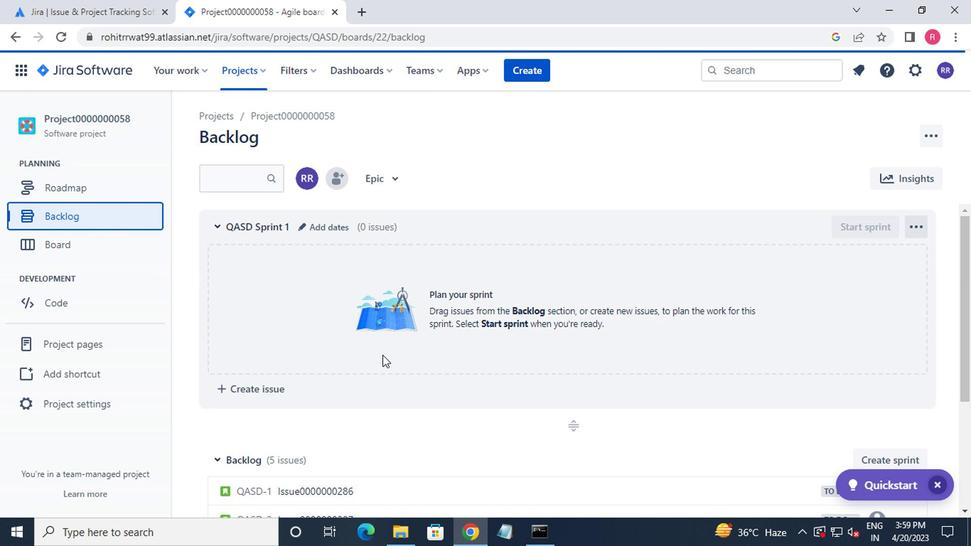 
Action: Mouse scrolled (389, 361) with delta (0, 0)
Screenshot: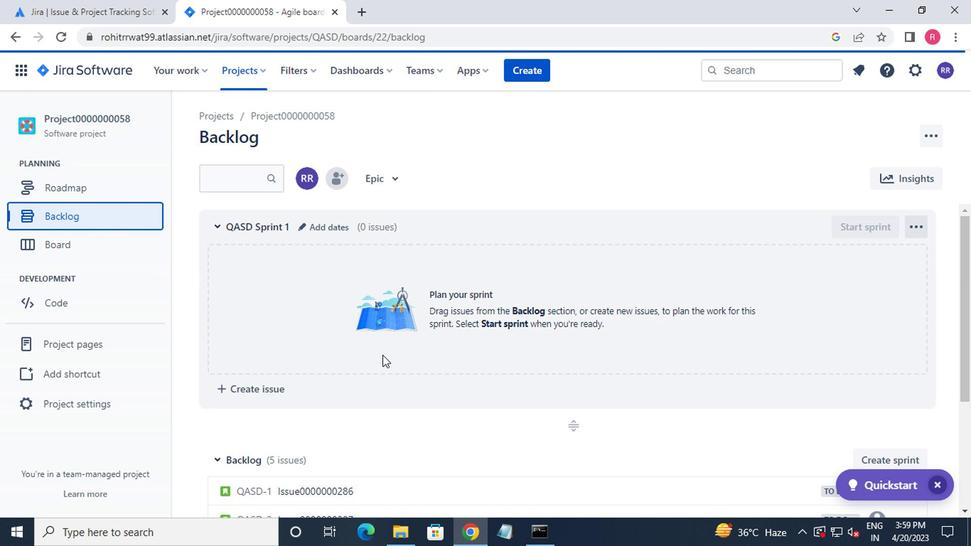 
Action: Mouse moved to (391, 362)
Screenshot: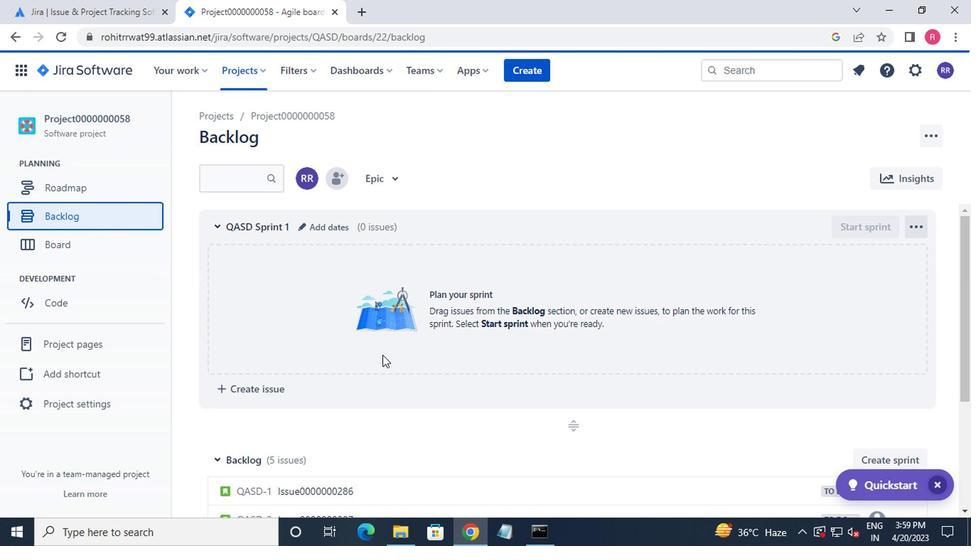 
Action: Mouse scrolled (391, 361) with delta (0, 0)
Screenshot: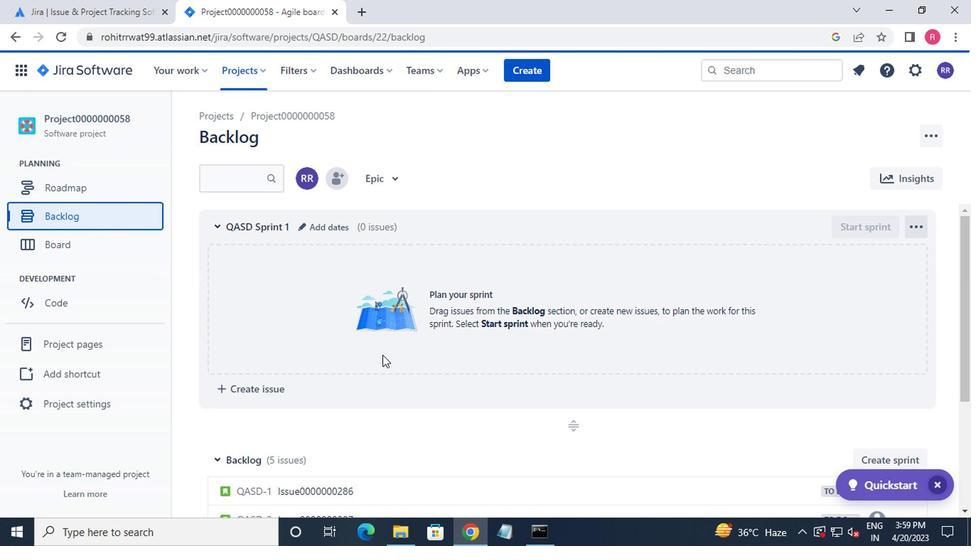 
Action: Mouse moved to (834, 318)
Screenshot: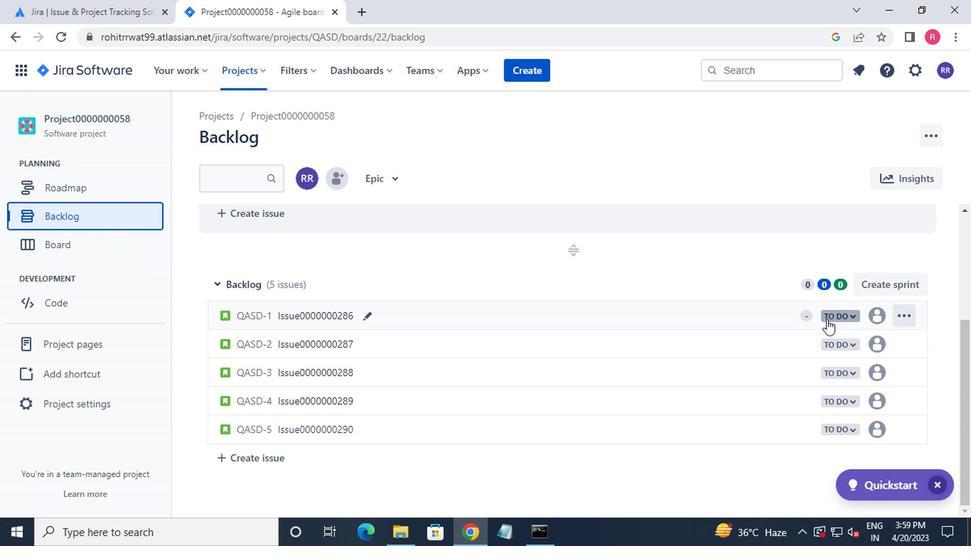 
Action: Mouse pressed left at (834, 318)
Screenshot: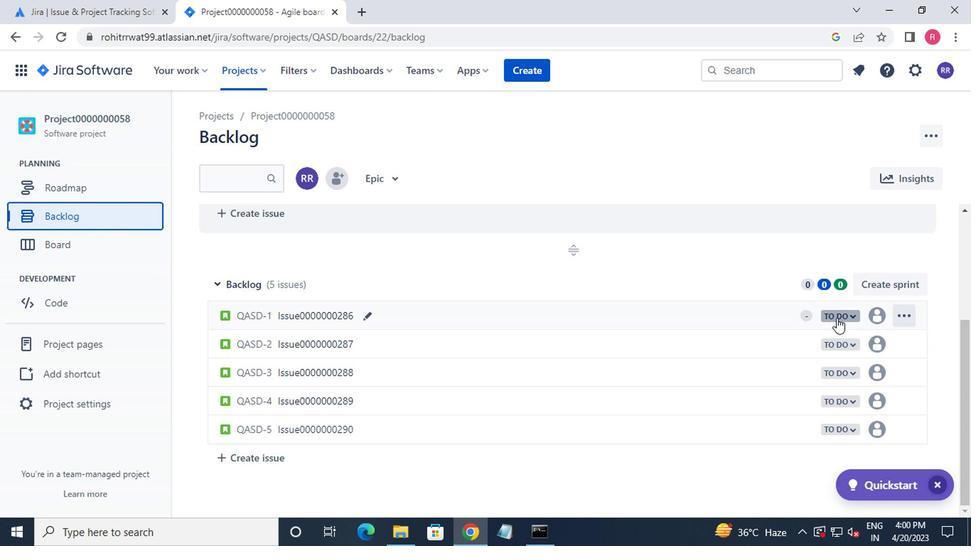 
Action: Mouse moved to (792, 345)
Screenshot: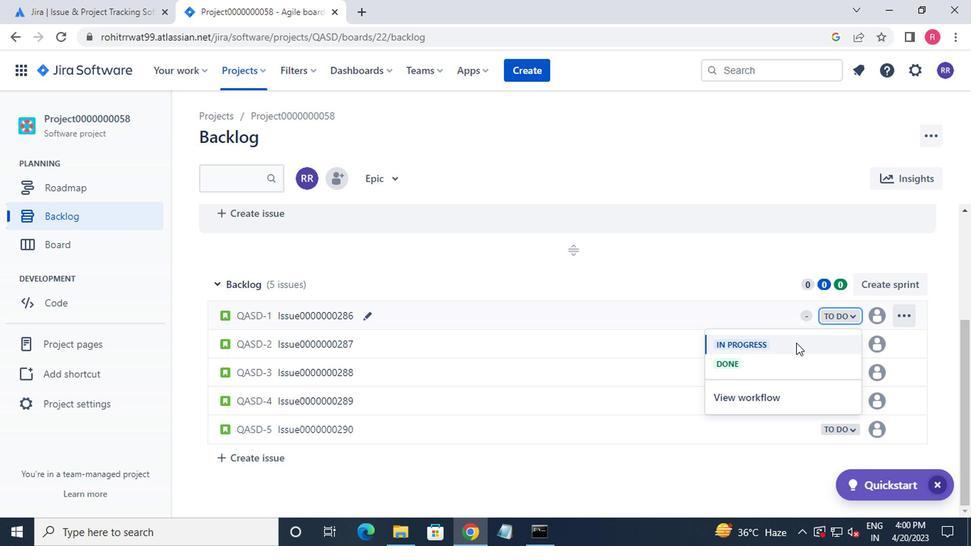 
Action: Mouse pressed left at (792, 345)
Screenshot: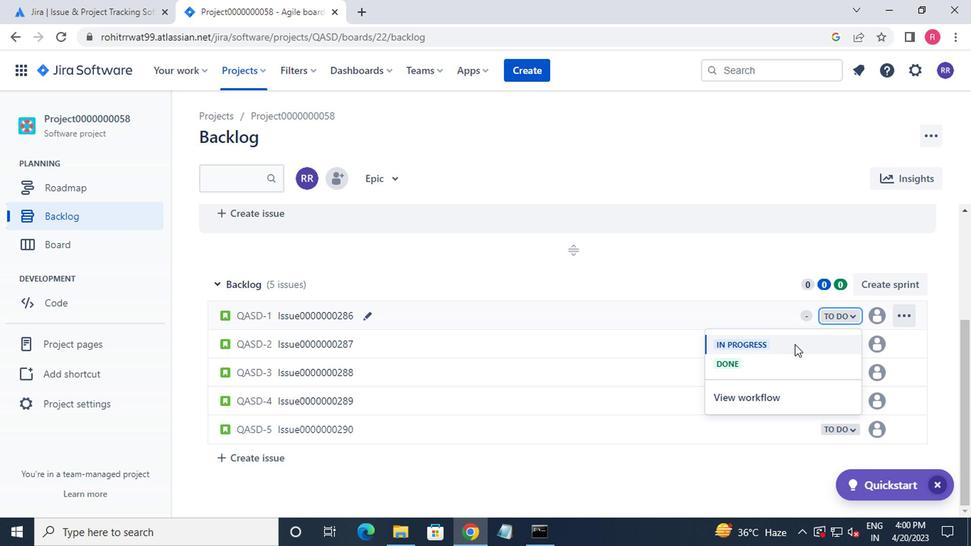 
Action: Mouse moved to (839, 373)
Screenshot: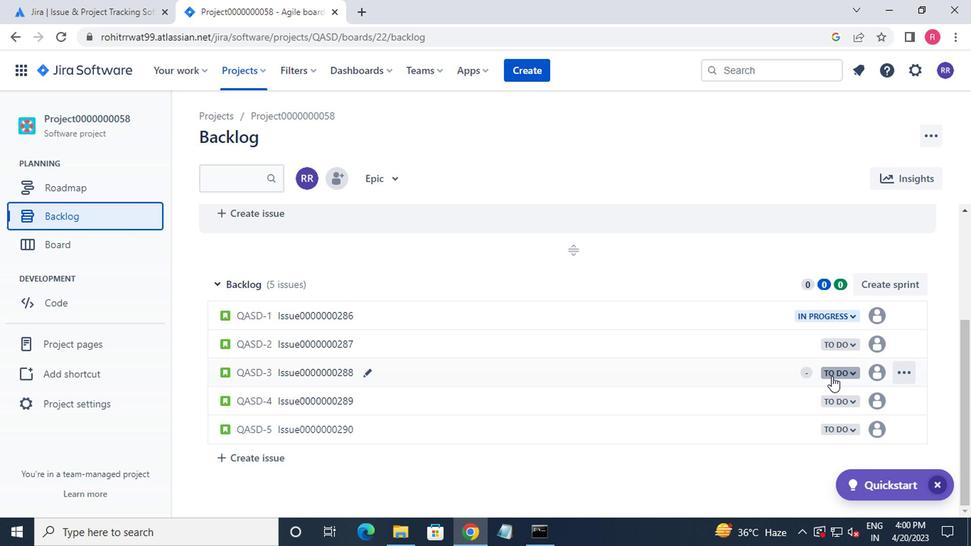 
Action: Mouse pressed left at (839, 373)
Screenshot: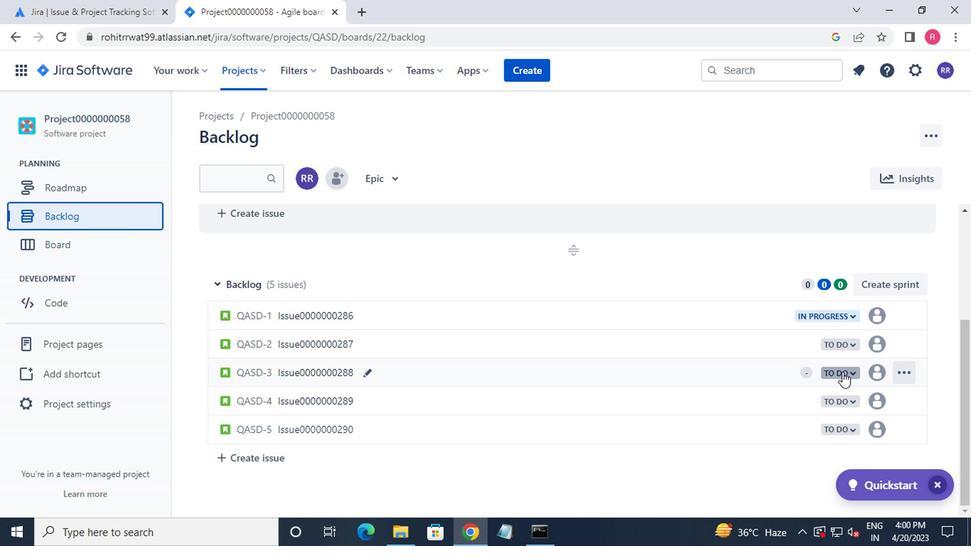 
Action: Mouse moved to (818, 320)
Screenshot: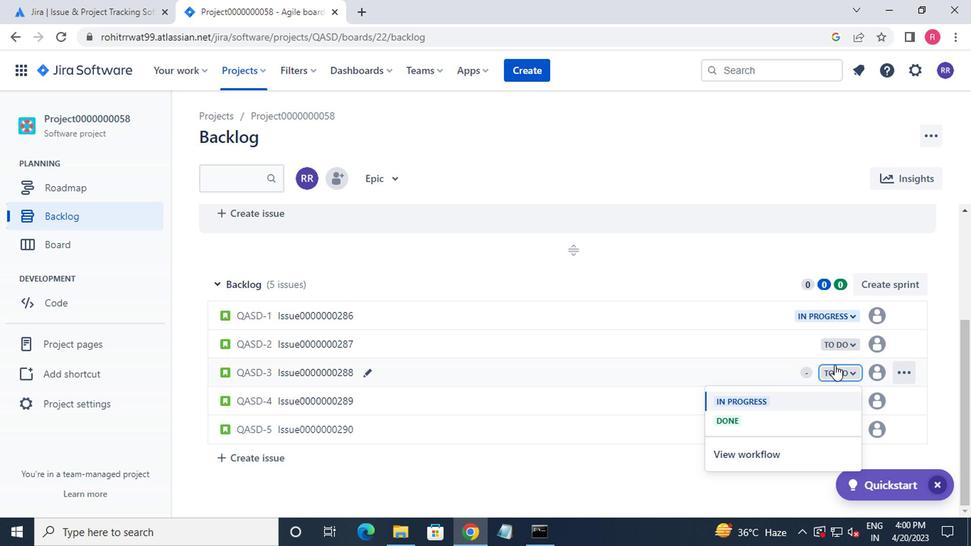 
Action: Mouse pressed left at (818, 320)
Screenshot: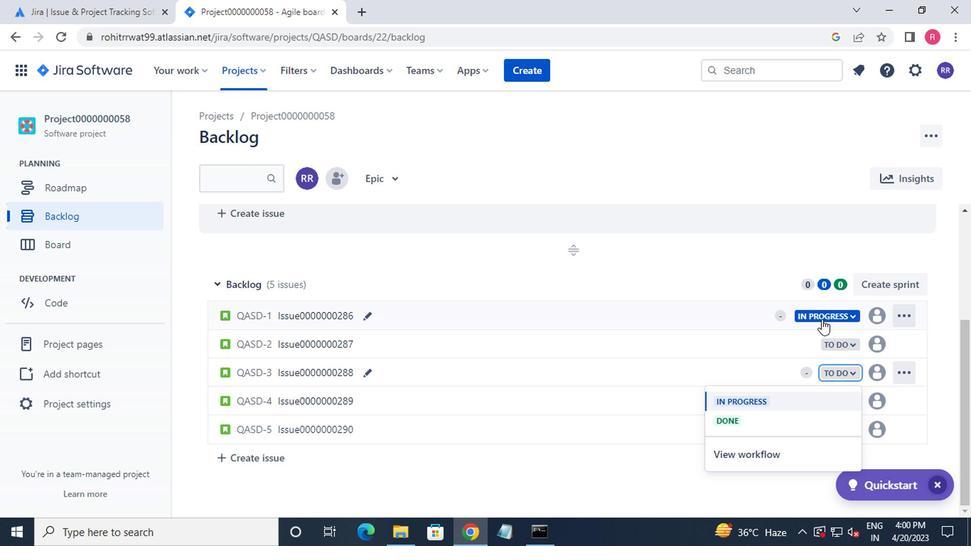 
Action: Mouse moved to (804, 448)
Screenshot: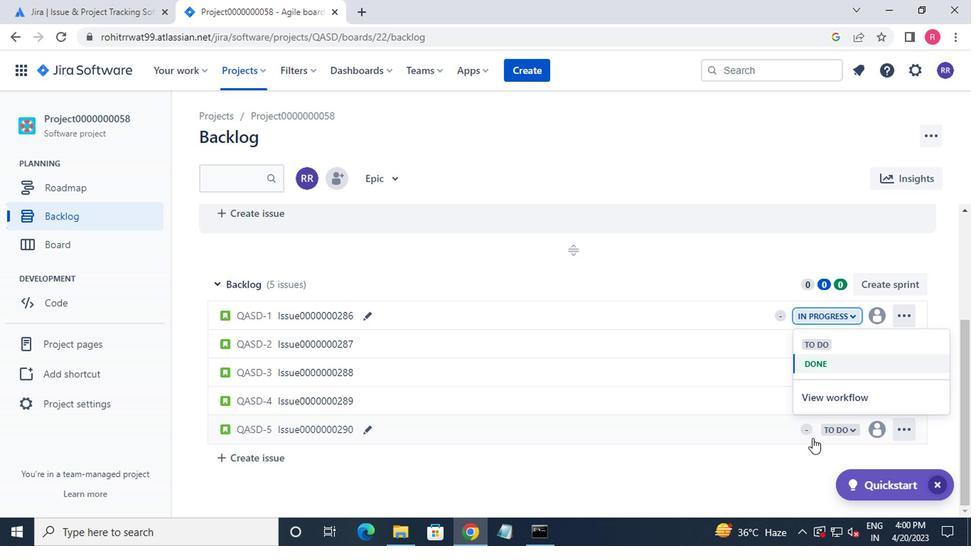 
Action: Mouse pressed left at (804, 448)
Screenshot: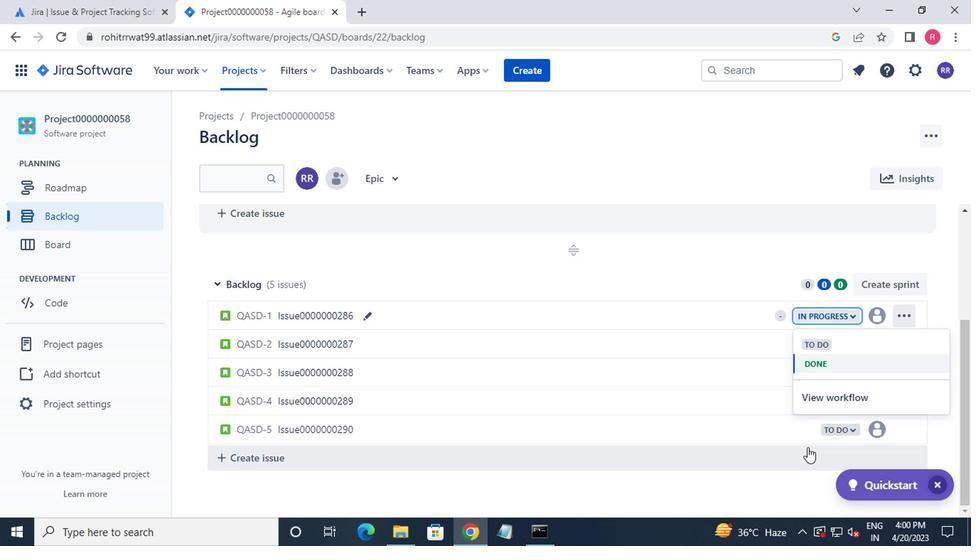 
Action: Mouse moved to (851, 376)
Screenshot: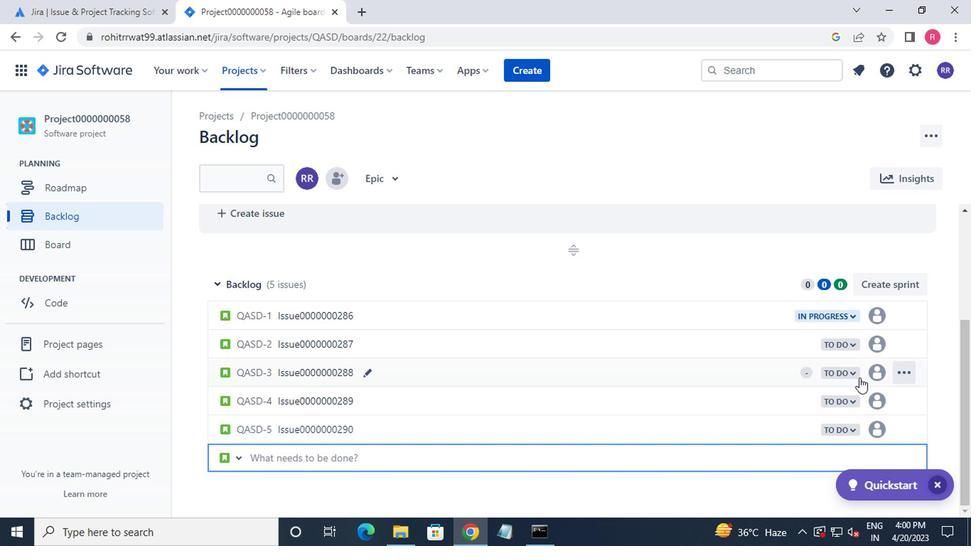 
Action: Mouse pressed left at (851, 376)
Screenshot: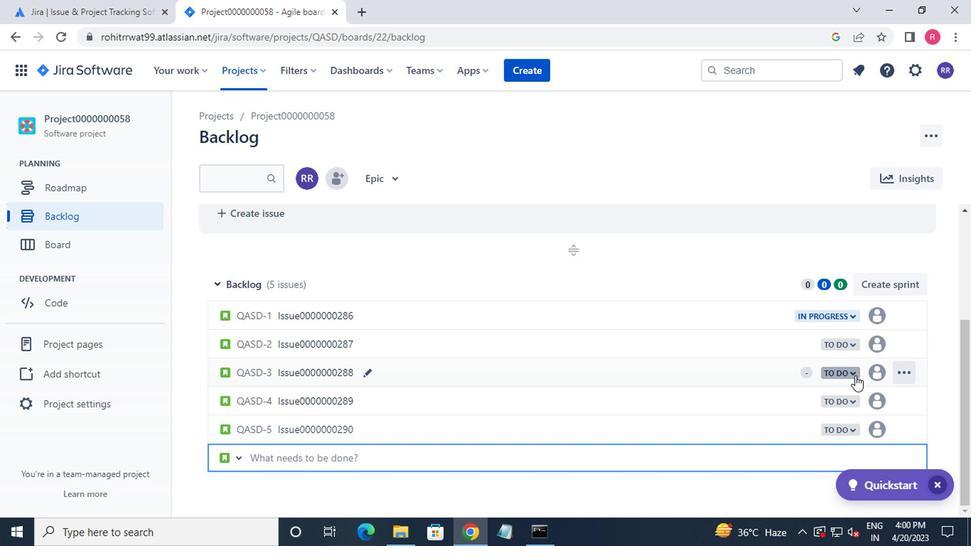 
Action: Mouse moved to (799, 401)
Screenshot: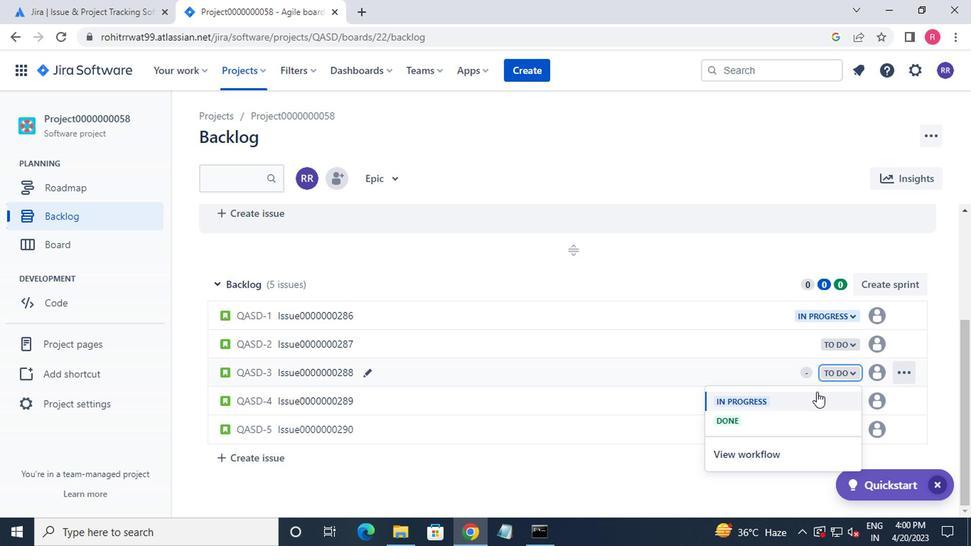 
Action: Mouse pressed left at (799, 401)
Screenshot: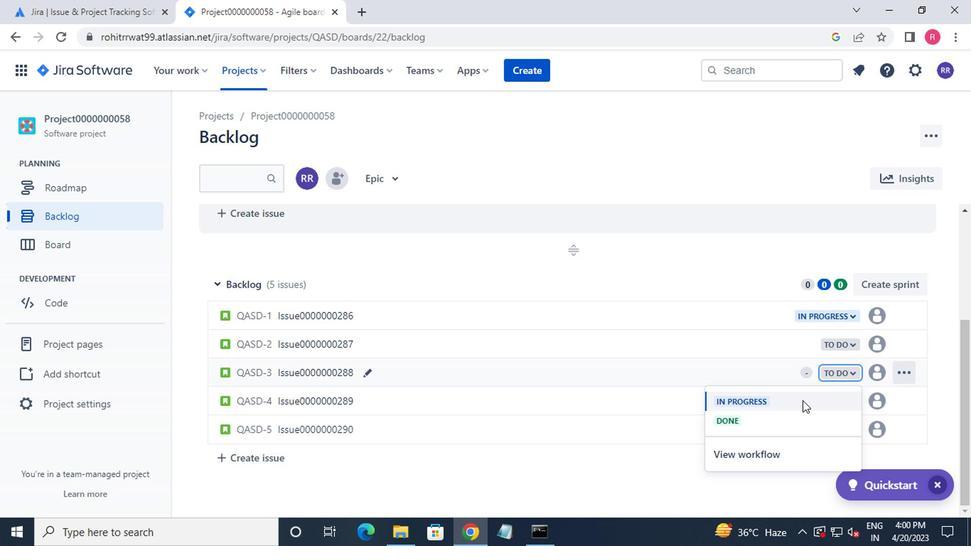 
Action: Mouse moved to (799, 401)
Screenshot: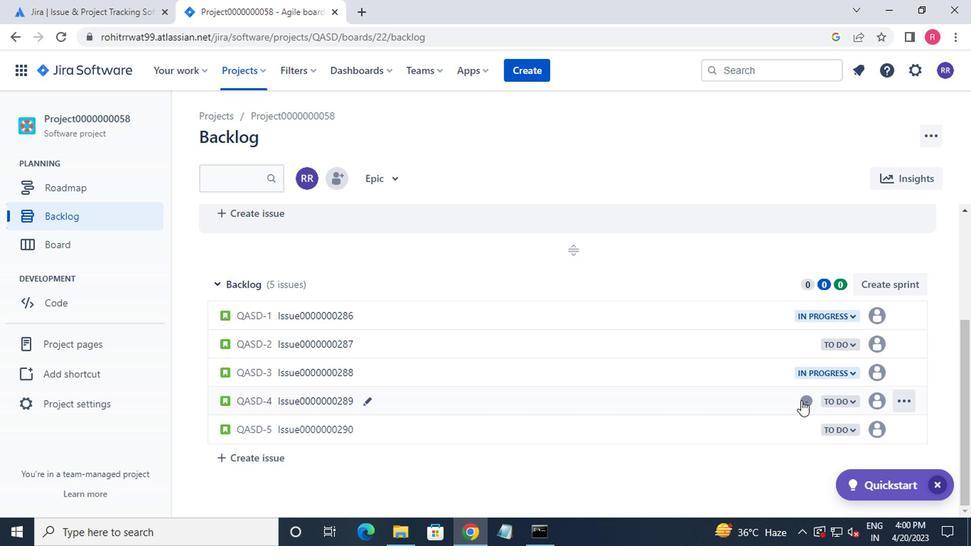 
